 Task: Find a guest house in Durham, United States, for 2 adults from June 9 to June 16, with a price range of ₹8,000 to ₹16,000, self check-in, and a washing machine.
Action: Mouse moved to (367, 165)
Screenshot: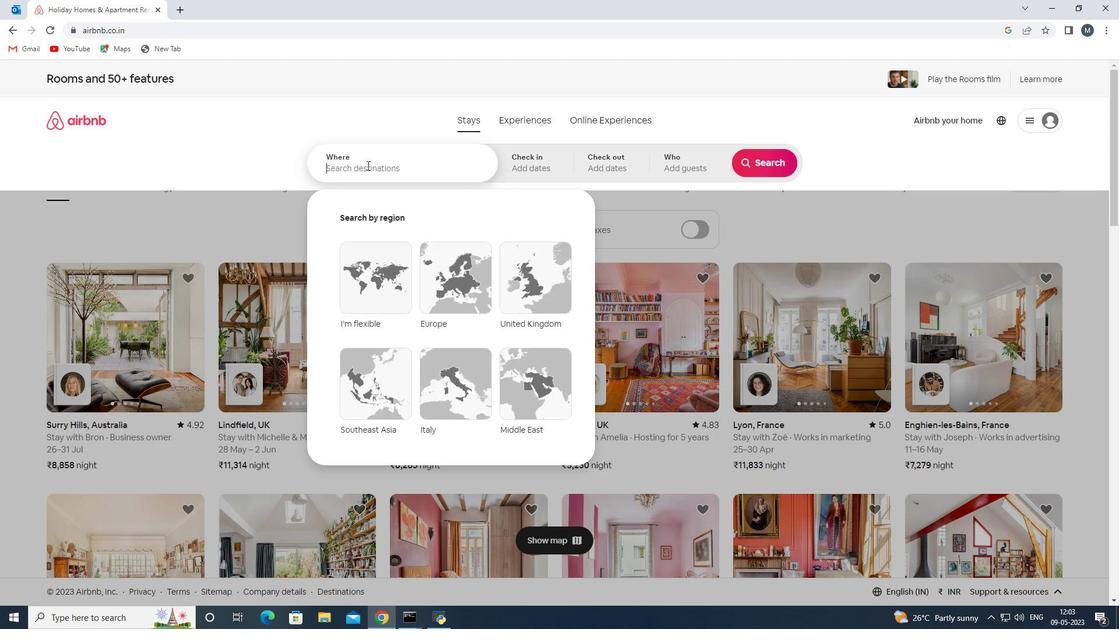 
Action: Key pressed <Key.shift><Key.shift><Key.shift><Key.shift><Key.shift><Key.shift><Key.shift><Key.shift><Key.shift><Key.shift><Key.shift><Key.shift><Key.shift><Key.shift>Durham,united<Key.space>states
Screenshot: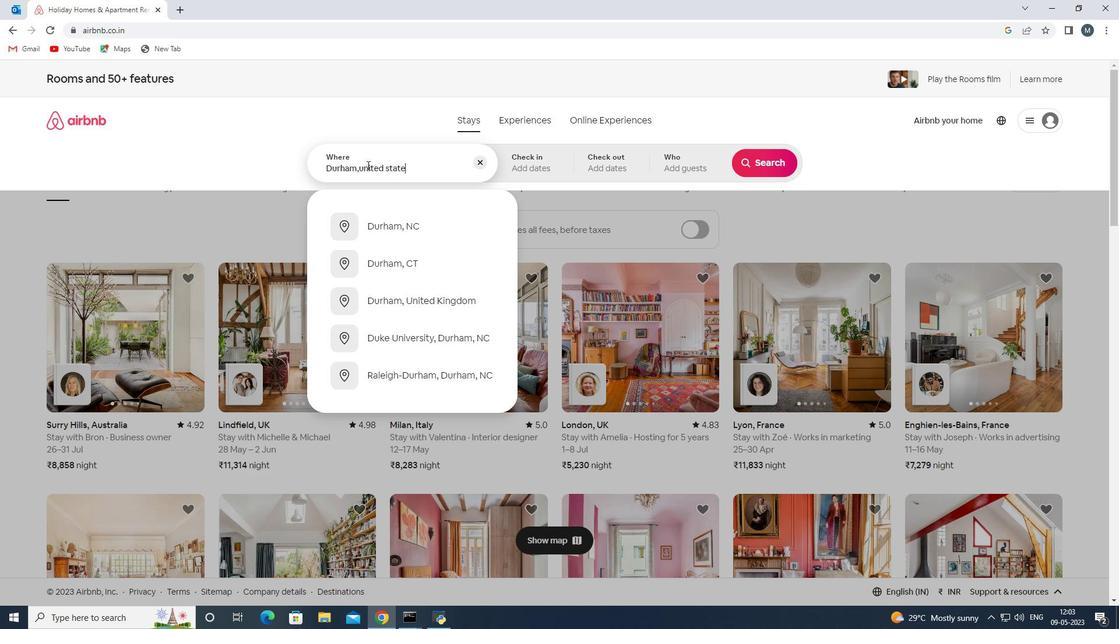 
Action: Mouse moved to (346, 183)
Screenshot: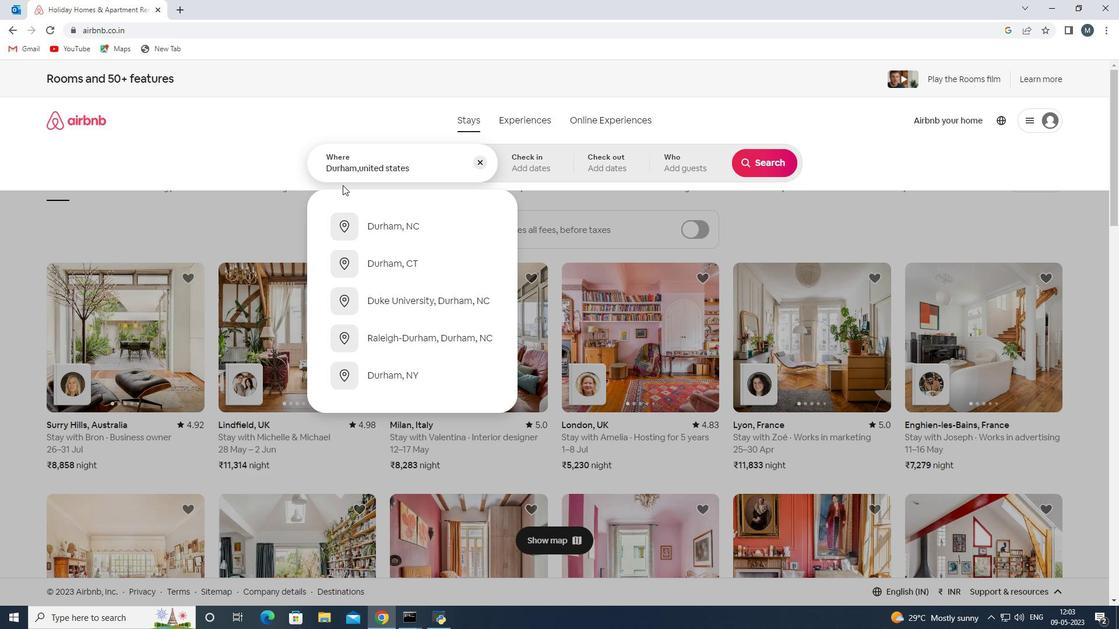 
Action: Key pressed <Key.enter>
Screenshot: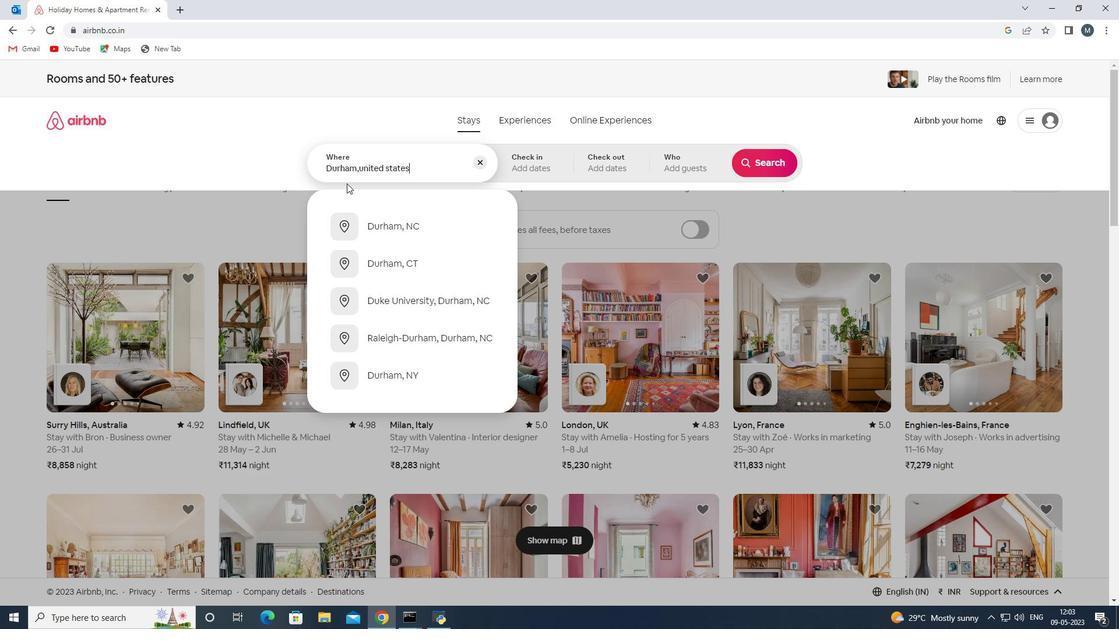 
Action: Mouse moved to (723, 325)
Screenshot: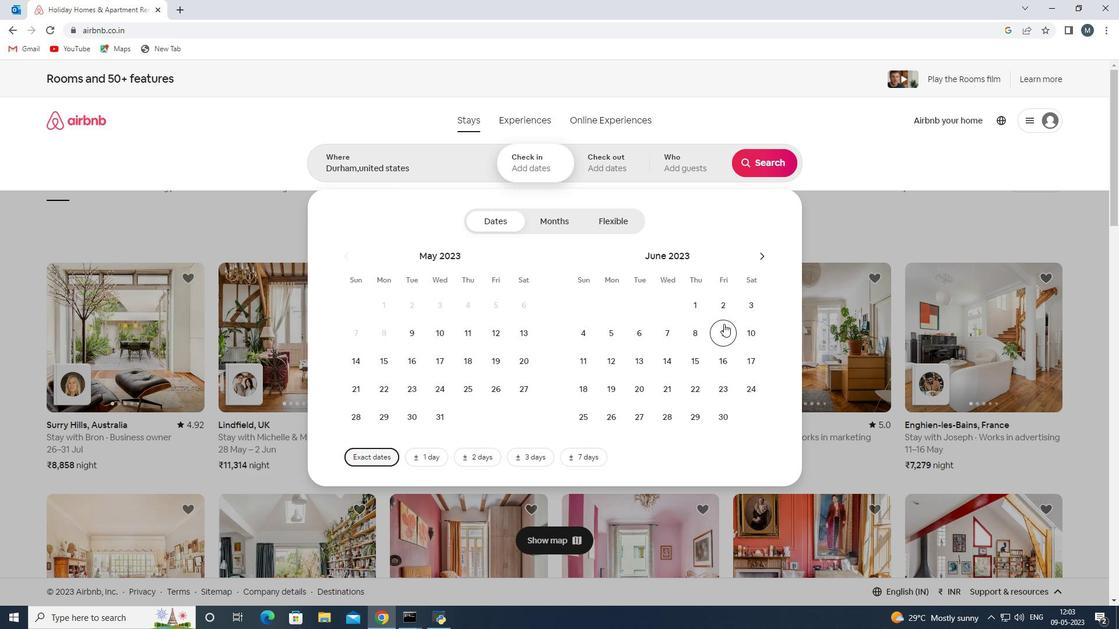 
Action: Mouse pressed left at (723, 325)
Screenshot: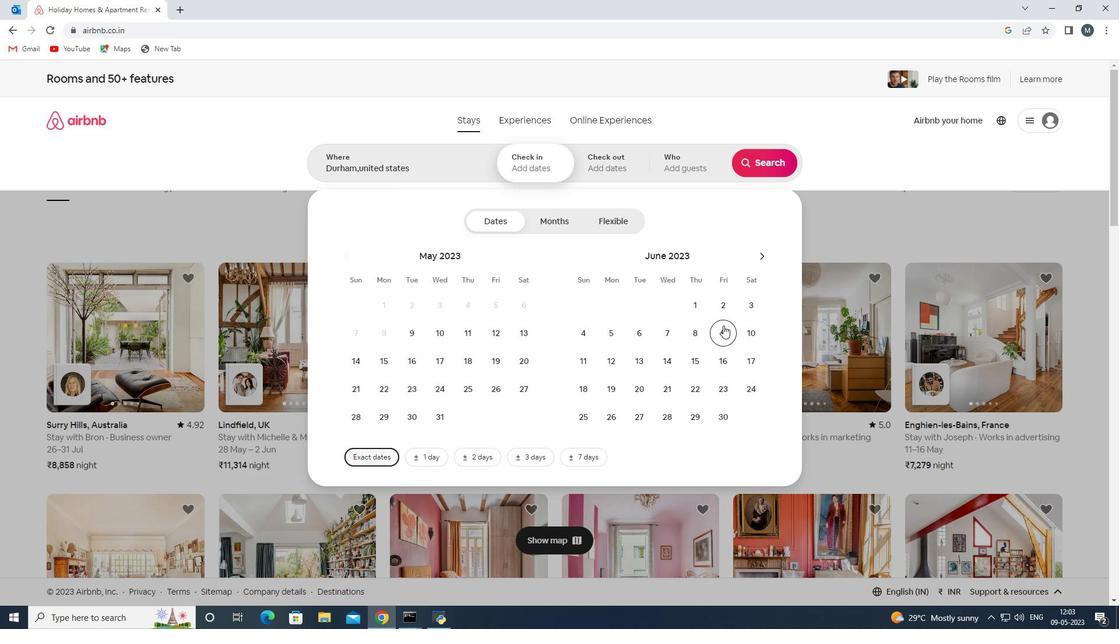 
Action: Mouse moved to (710, 359)
Screenshot: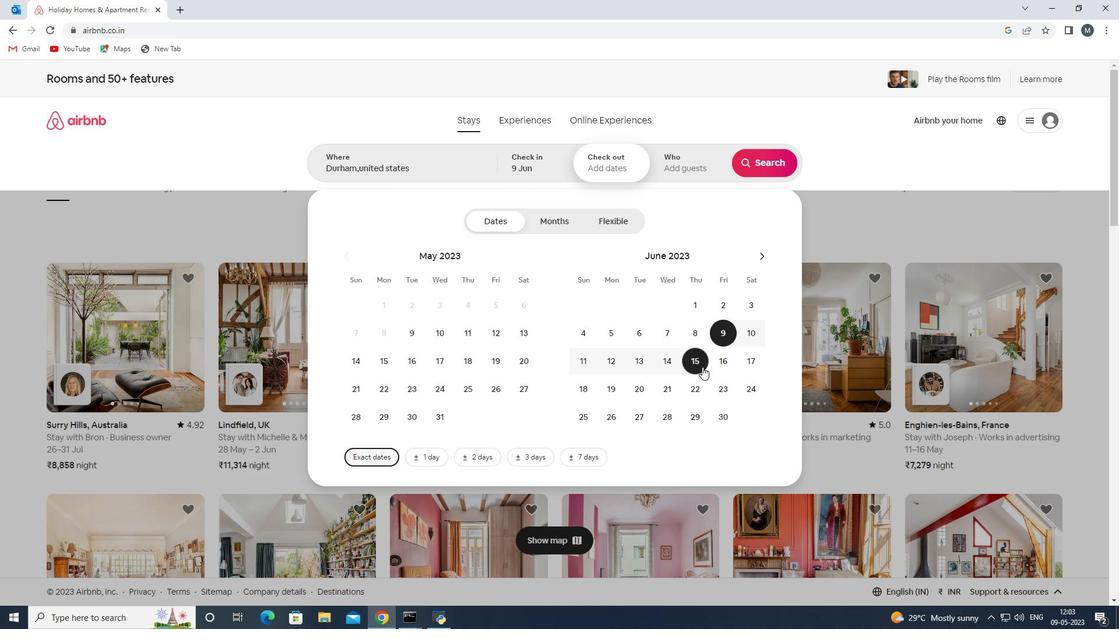 
Action: Mouse pressed left at (710, 359)
Screenshot: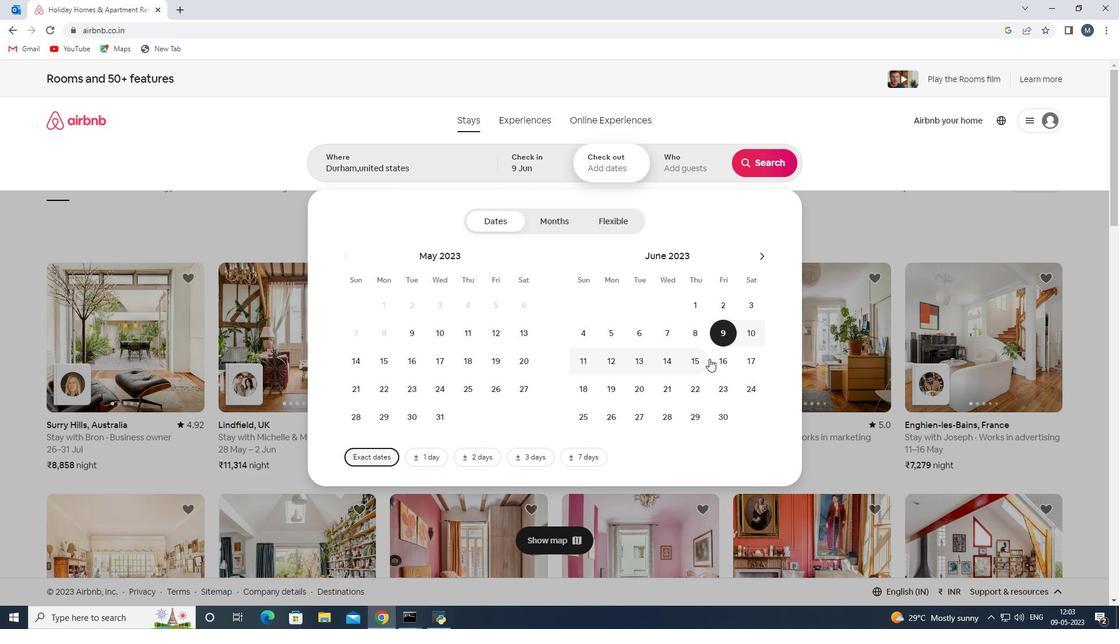 
Action: Mouse moved to (678, 173)
Screenshot: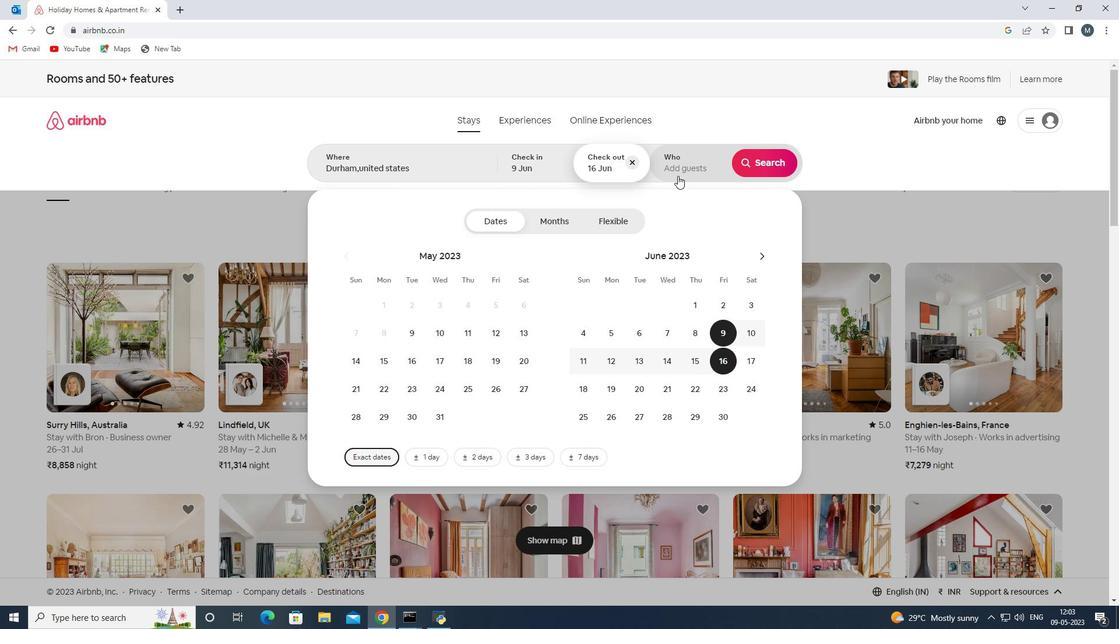 
Action: Mouse pressed left at (678, 173)
Screenshot: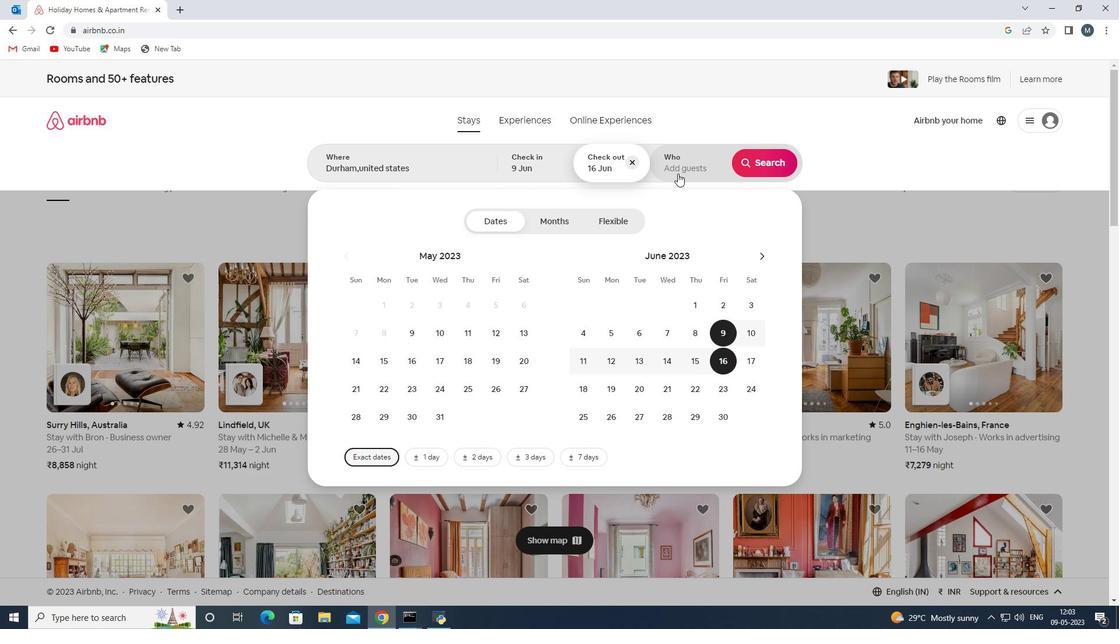 
Action: Mouse moved to (763, 221)
Screenshot: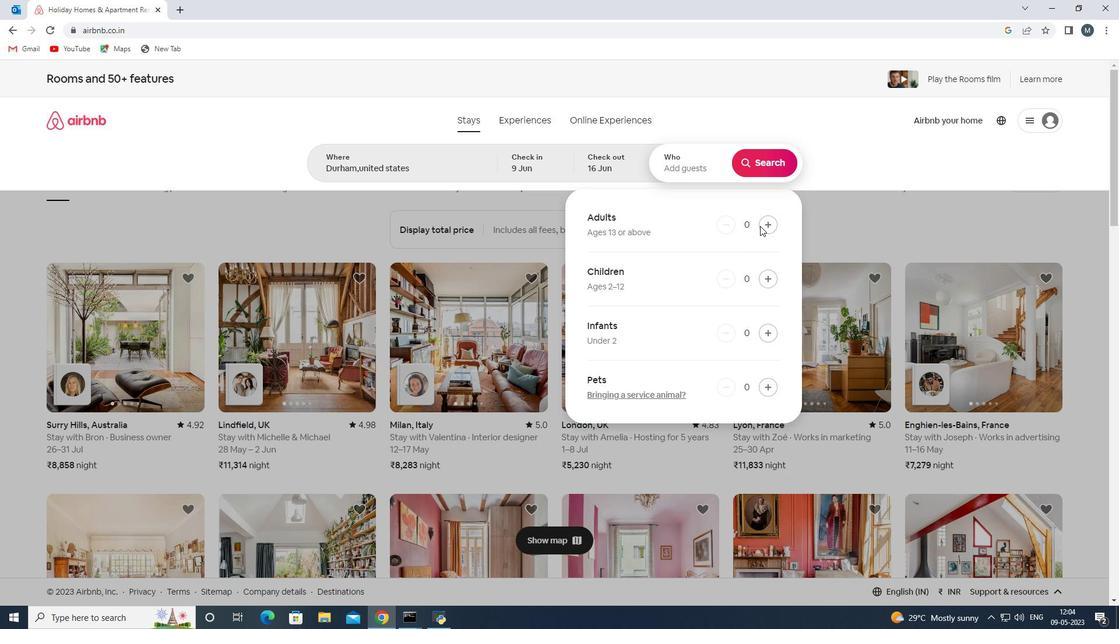 
Action: Mouse pressed left at (763, 221)
Screenshot: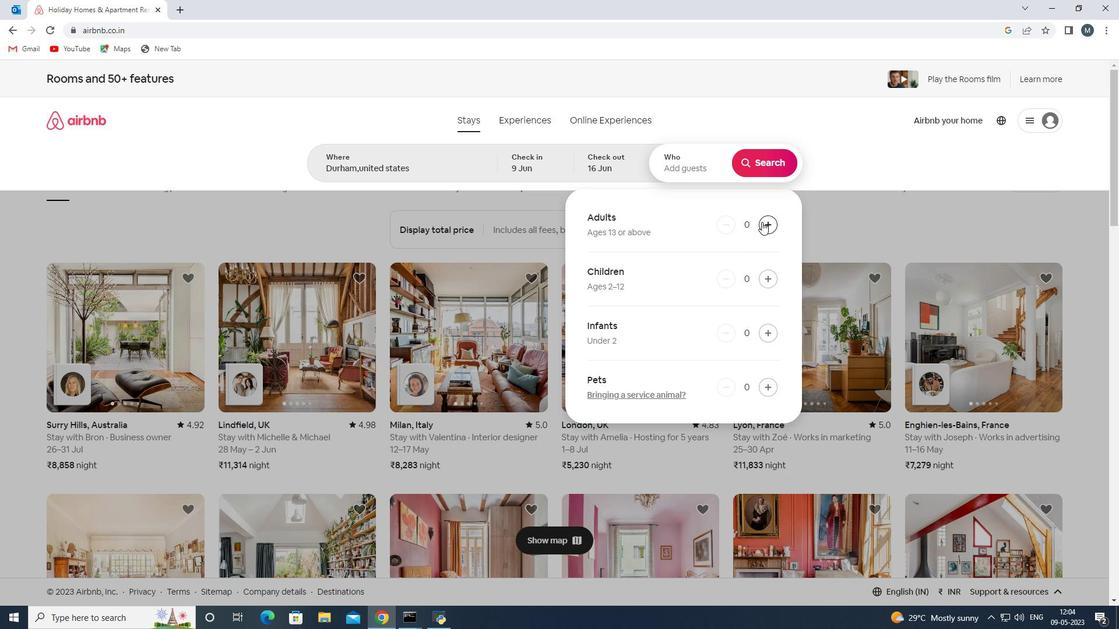 
Action: Mouse moved to (769, 222)
Screenshot: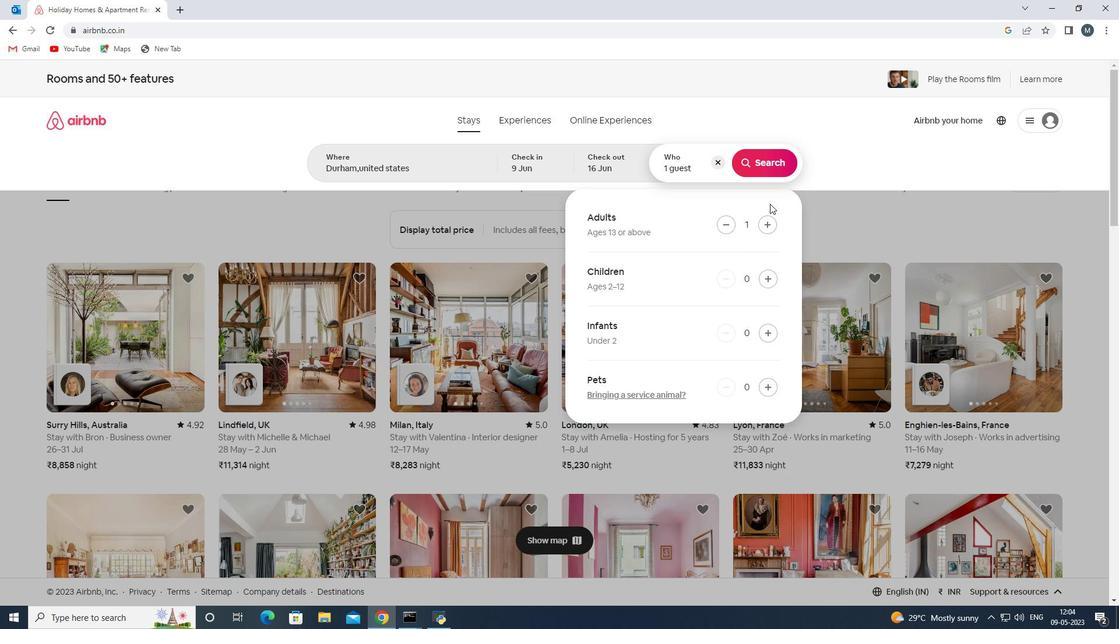 
Action: Mouse pressed left at (769, 222)
Screenshot: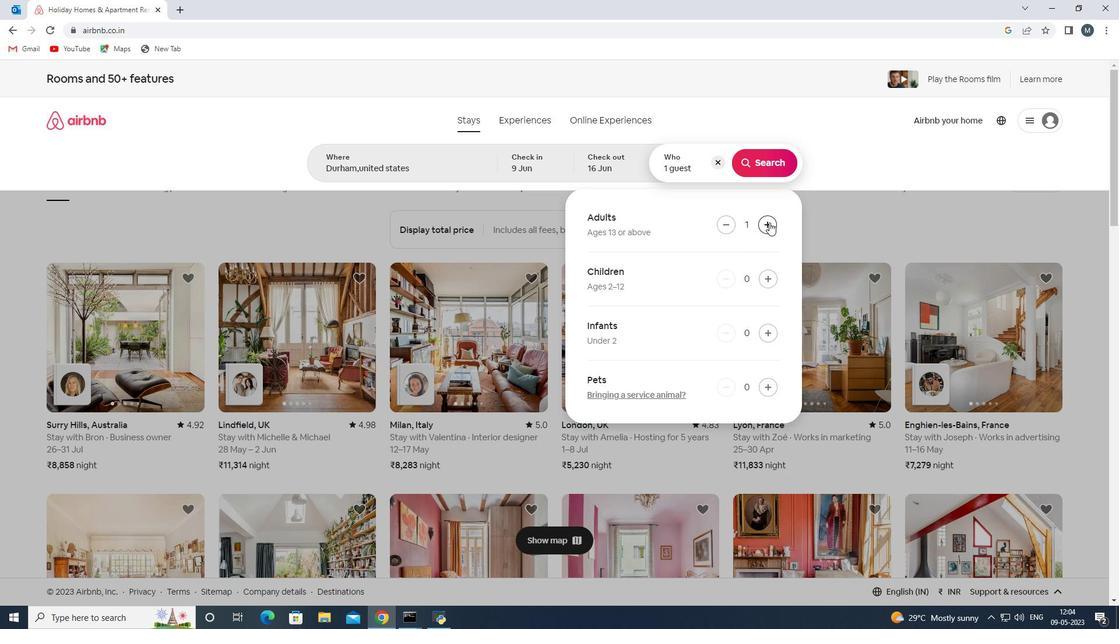 
Action: Mouse moved to (766, 168)
Screenshot: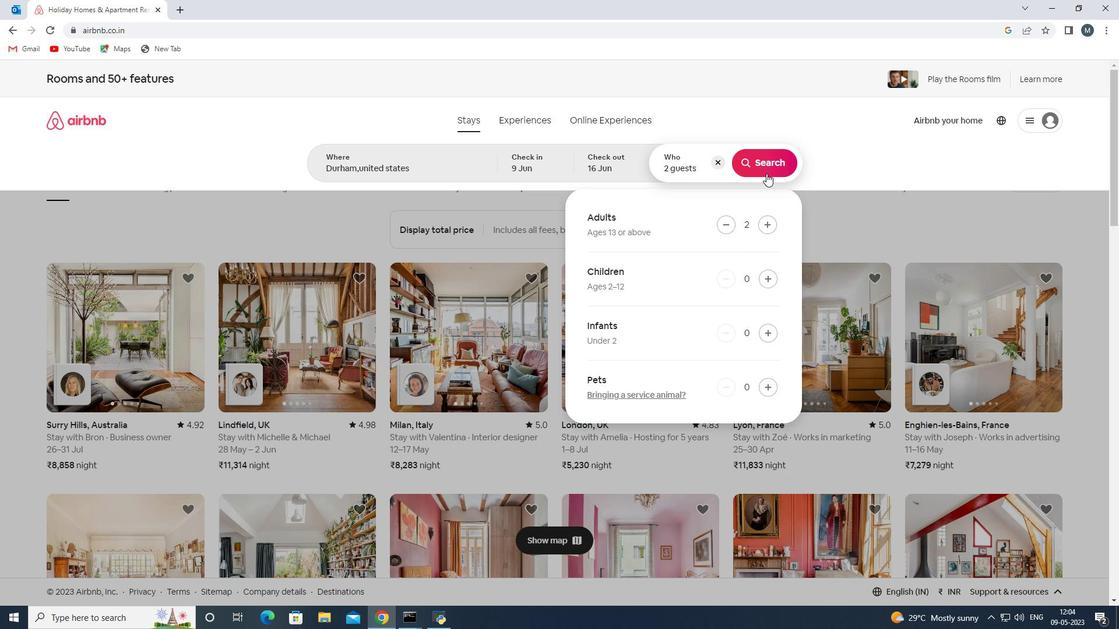 
Action: Mouse pressed left at (766, 168)
Screenshot: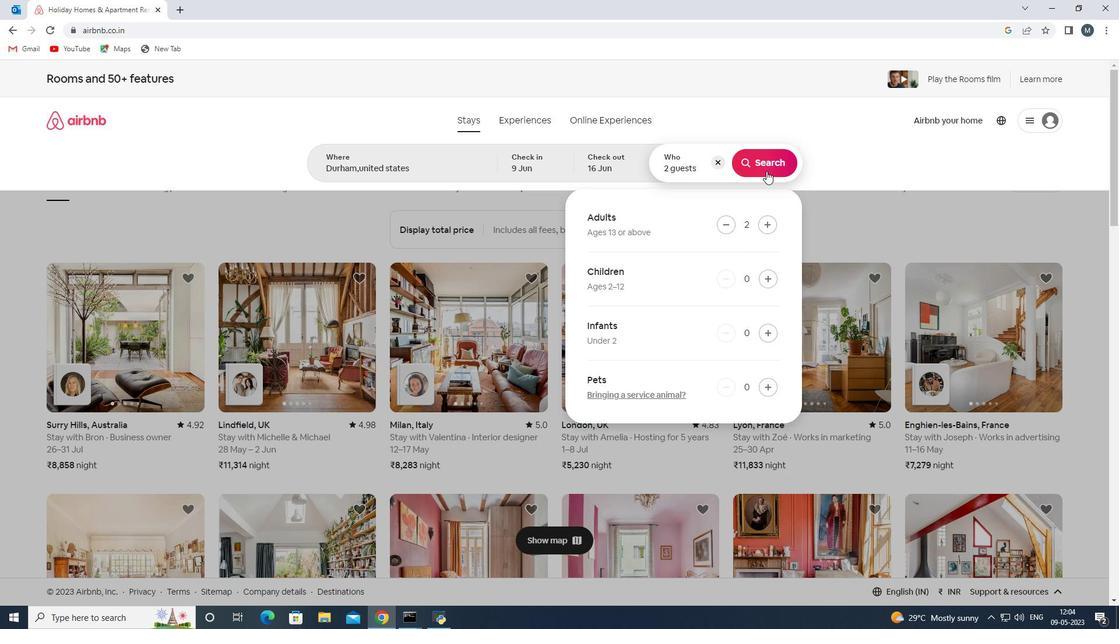 
Action: Mouse moved to (1075, 128)
Screenshot: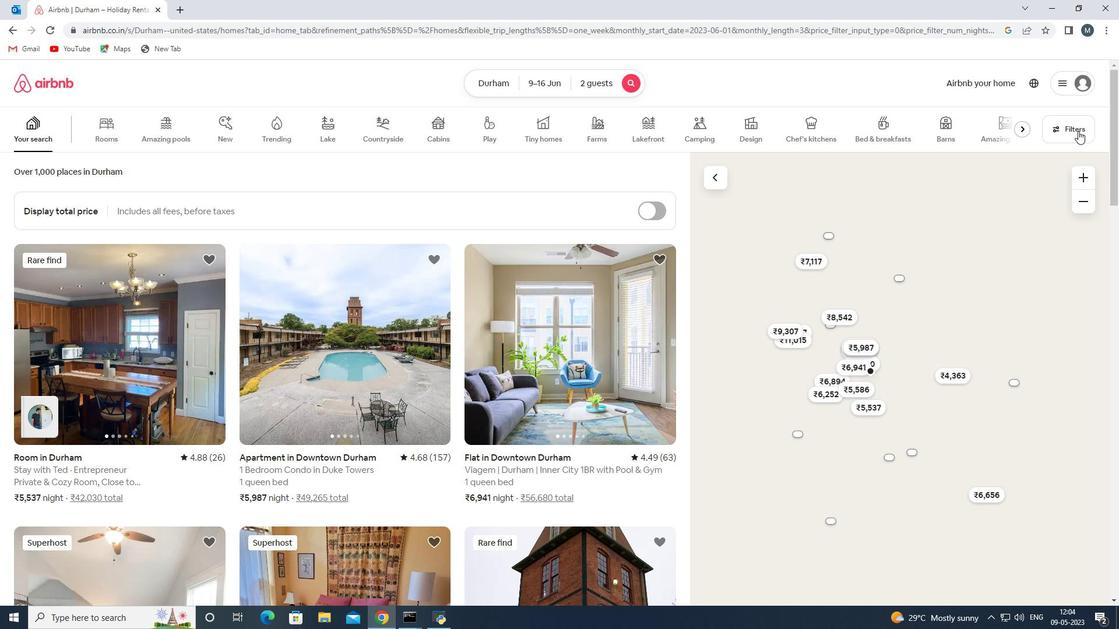 
Action: Mouse pressed left at (1075, 128)
Screenshot: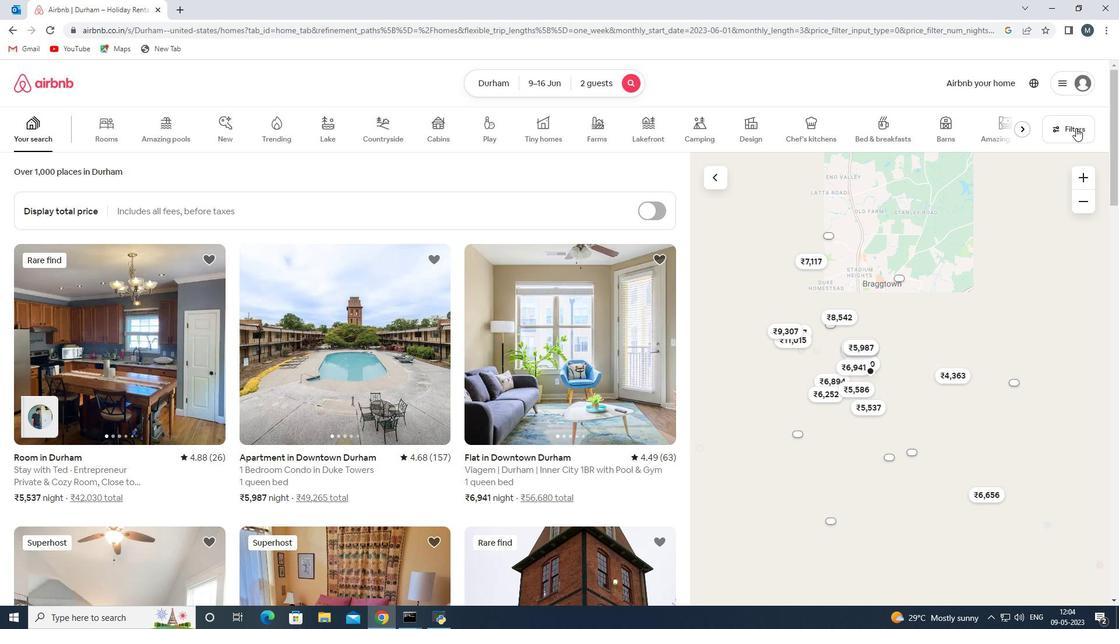 
Action: Mouse moved to (439, 419)
Screenshot: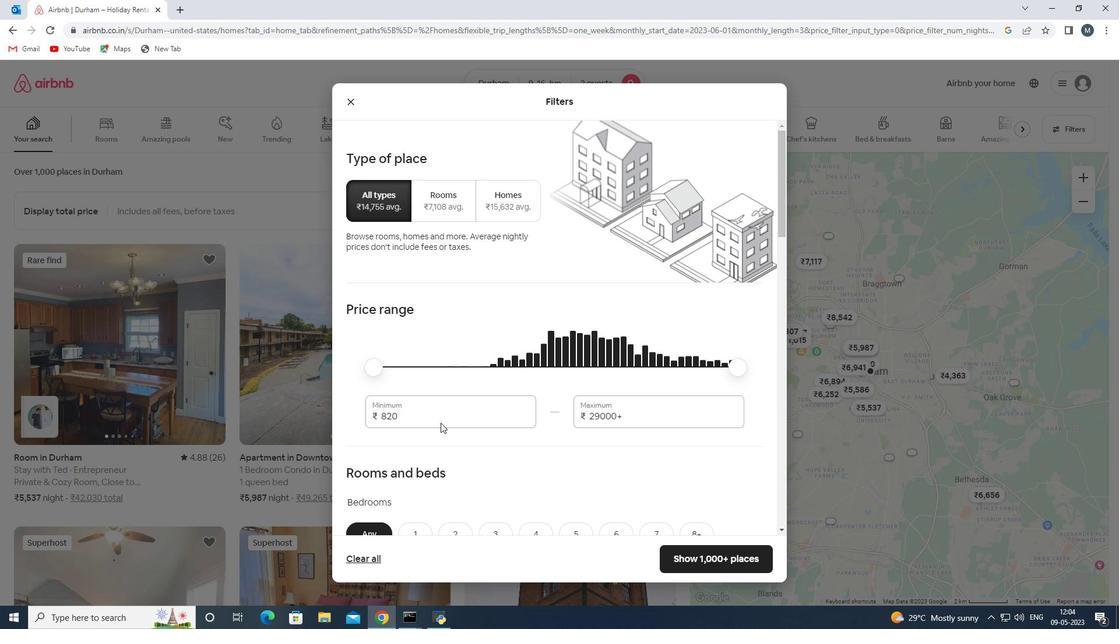 
Action: Mouse pressed left at (439, 419)
Screenshot: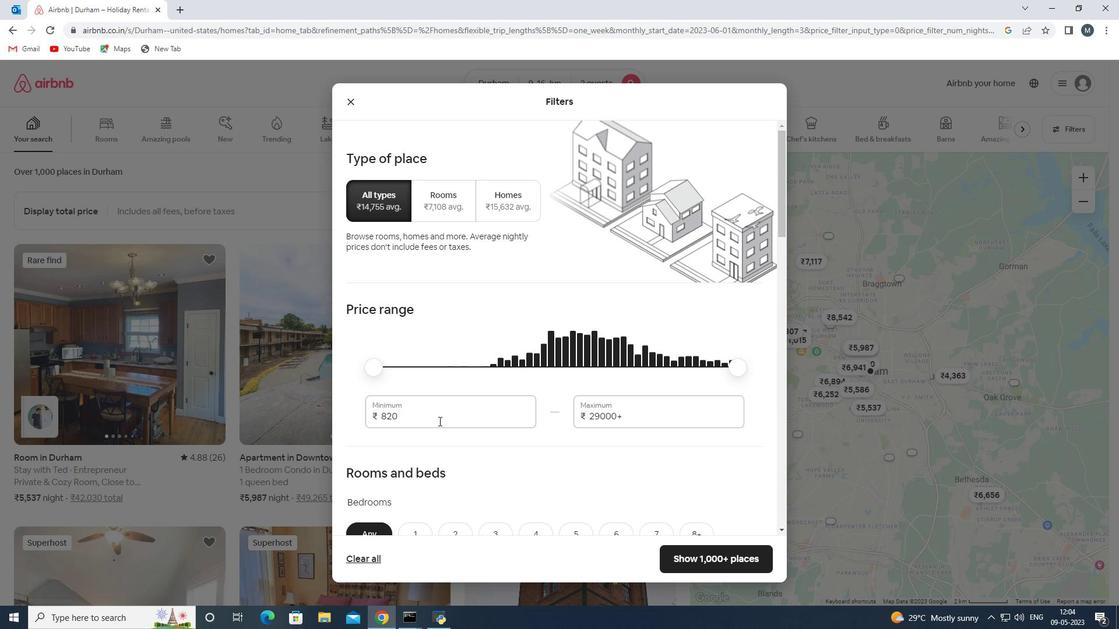 
Action: Mouse moved to (436, 416)
Screenshot: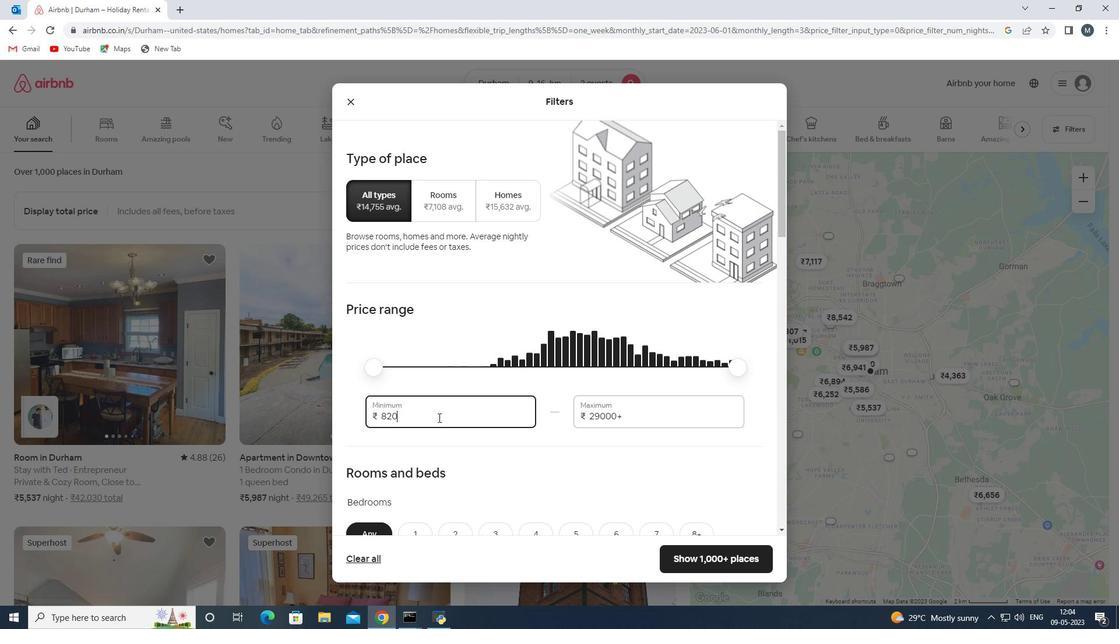 
Action: Key pressed <Key.backspace><Key.backspace>000
Screenshot: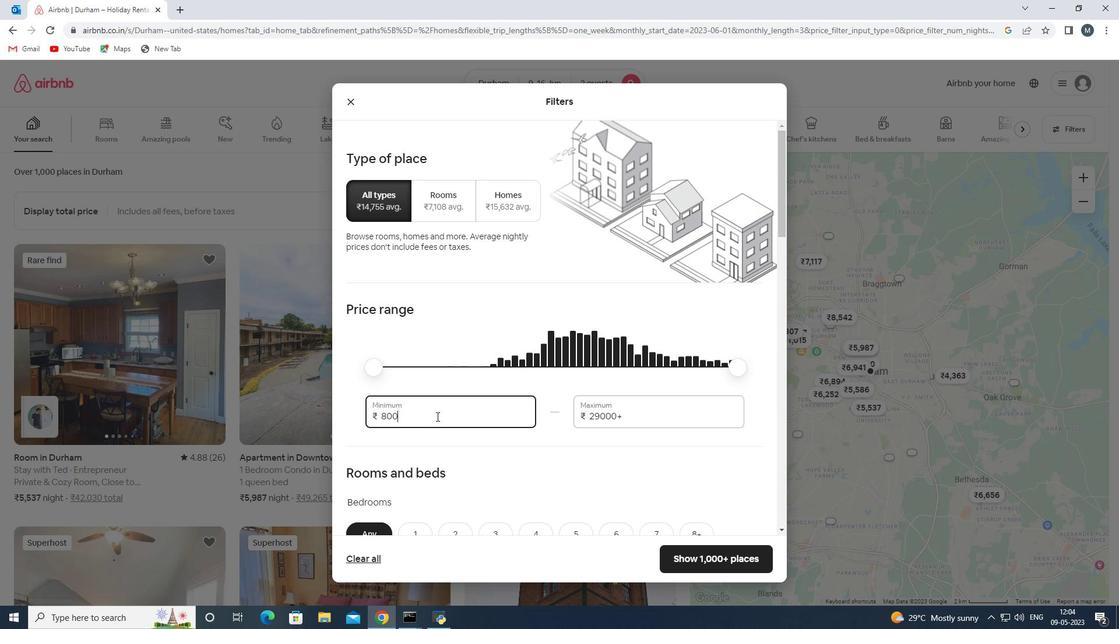 
Action: Mouse moved to (636, 419)
Screenshot: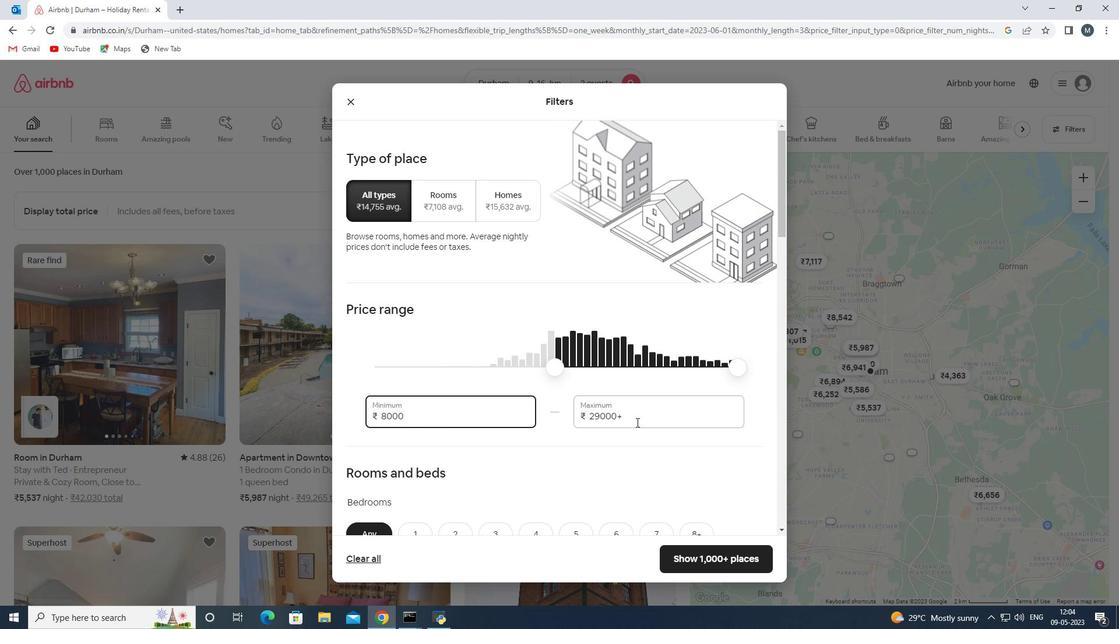 
Action: Mouse pressed left at (636, 419)
Screenshot: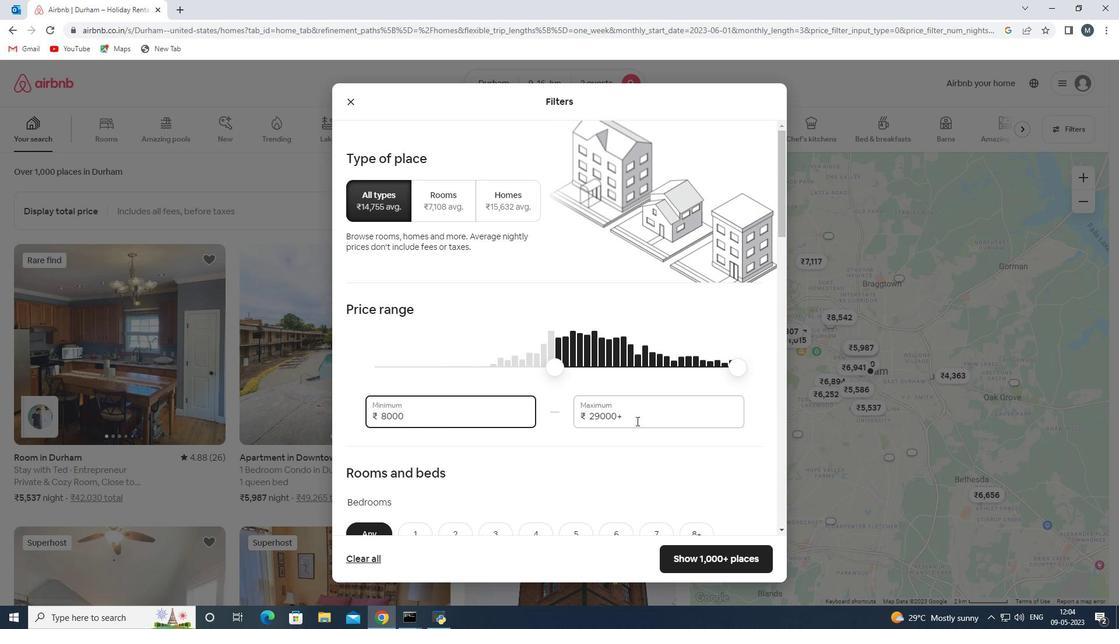 
Action: Mouse moved to (577, 416)
Screenshot: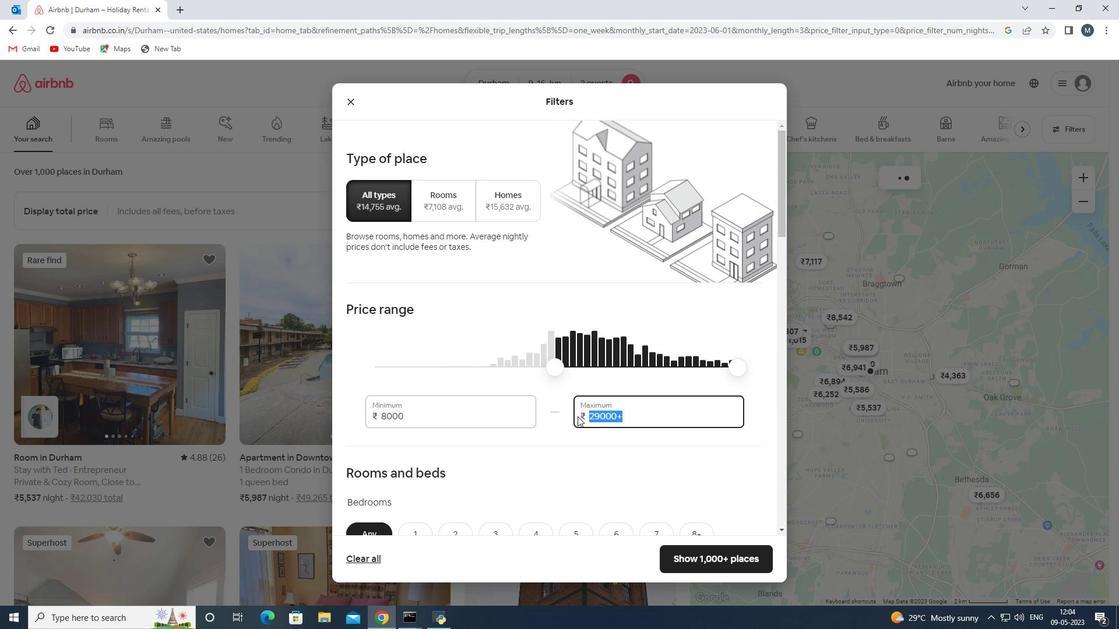 
Action: Key pressed 16000
Screenshot: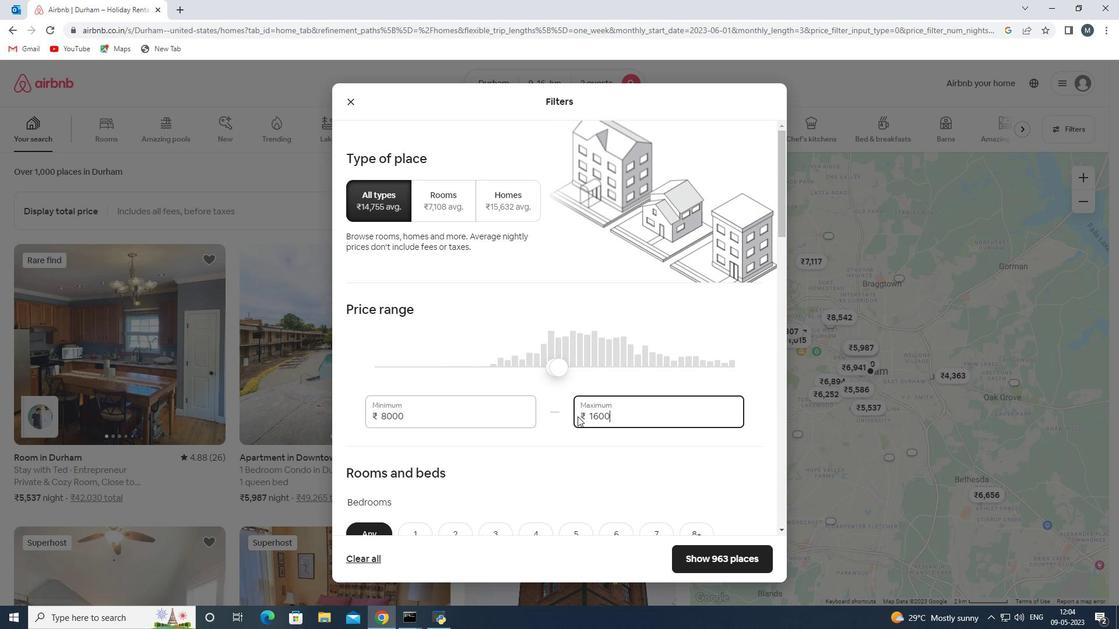 
Action: Mouse moved to (570, 400)
Screenshot: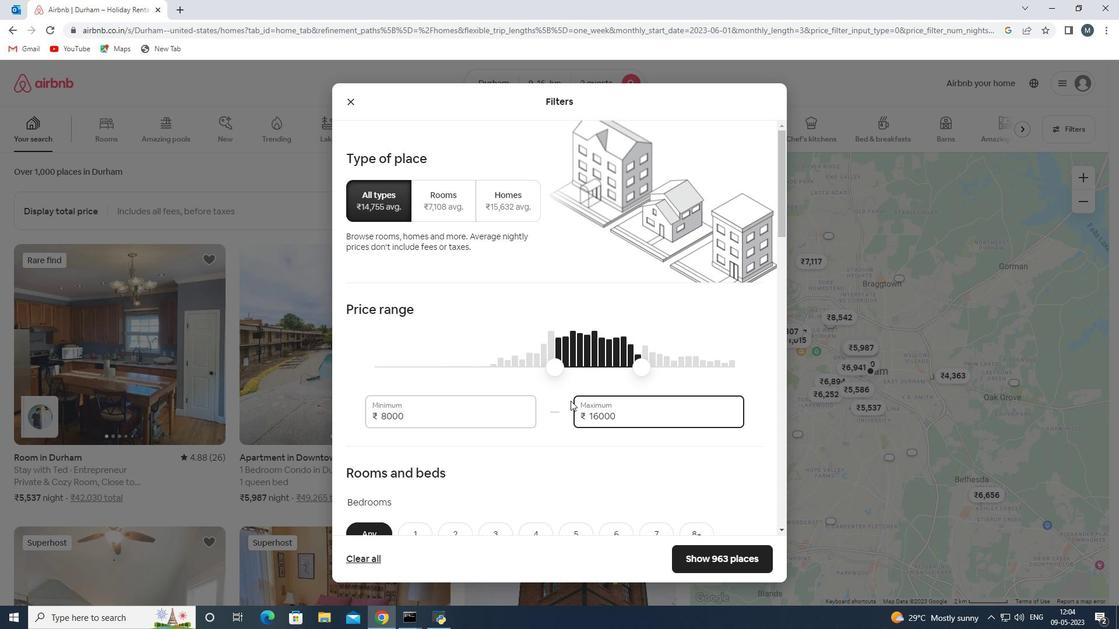 
Action: Mouse scrolled (570, 399) with delta (0, 0)
Screenshot: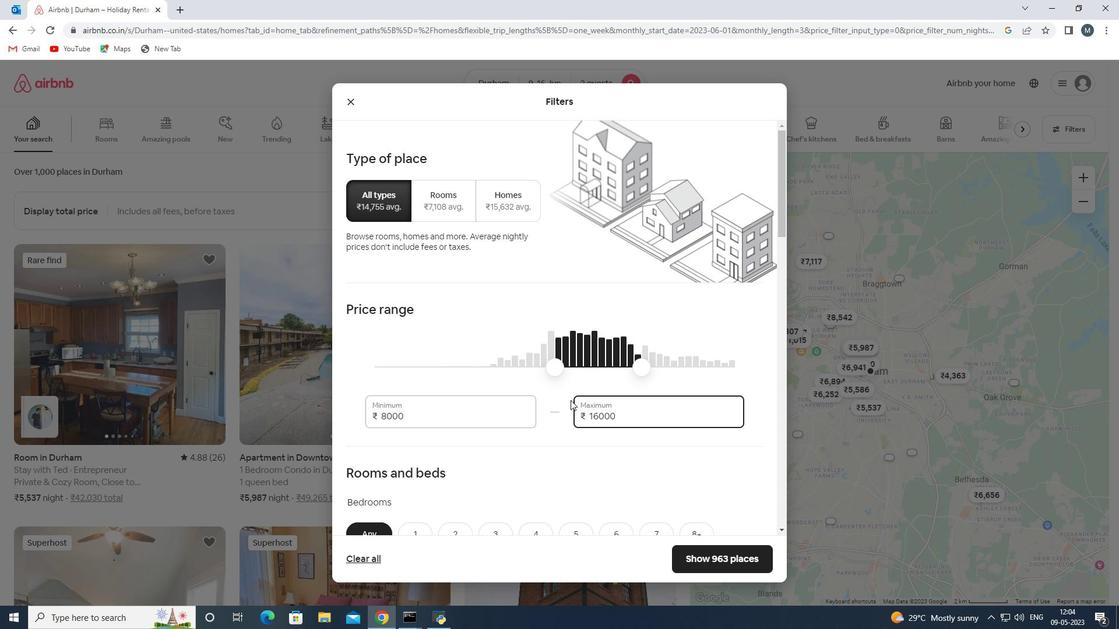 
Action: Mouse moved to (577, 382)
Screenshot: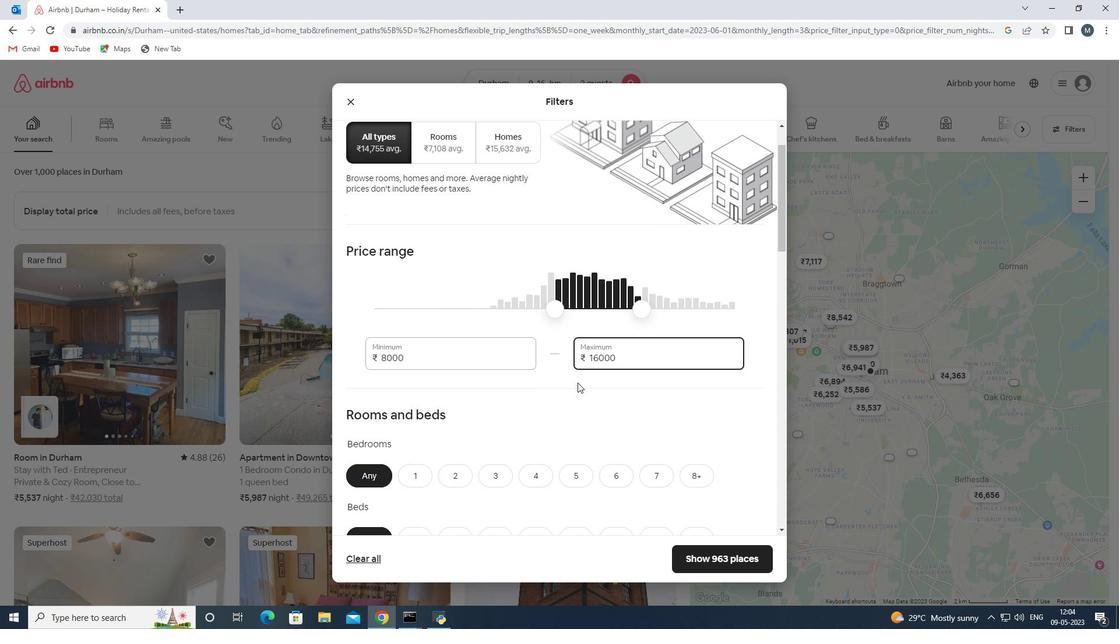 
Action: Mouse scrolled (577, 381) with delta (0, 0)
Screenshot: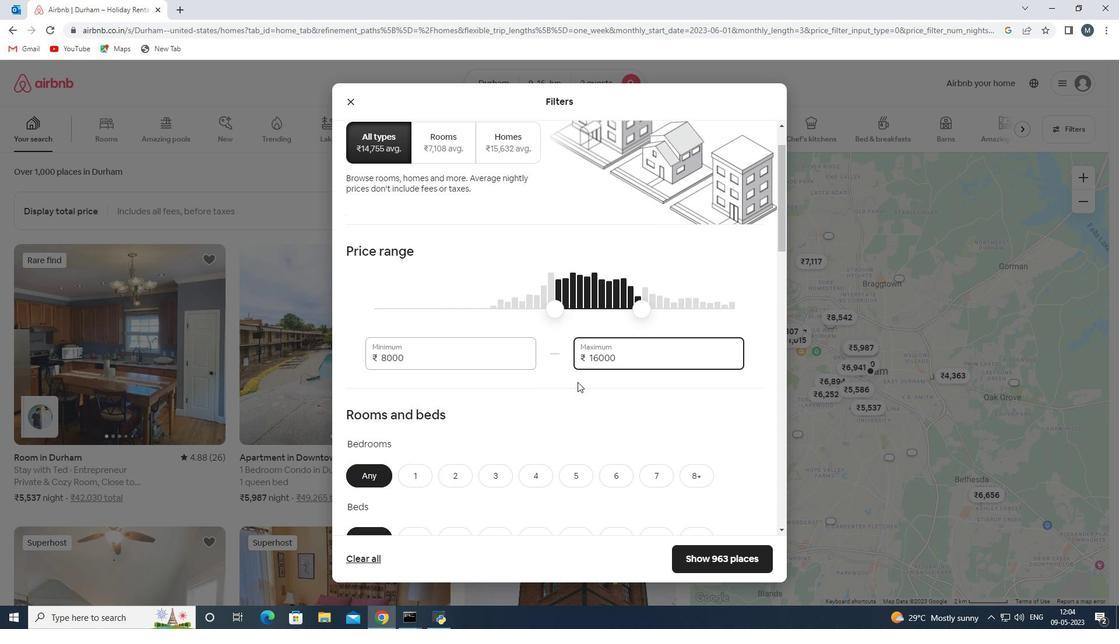 
Action: Mouse moved to (504, 392)
Screenshot: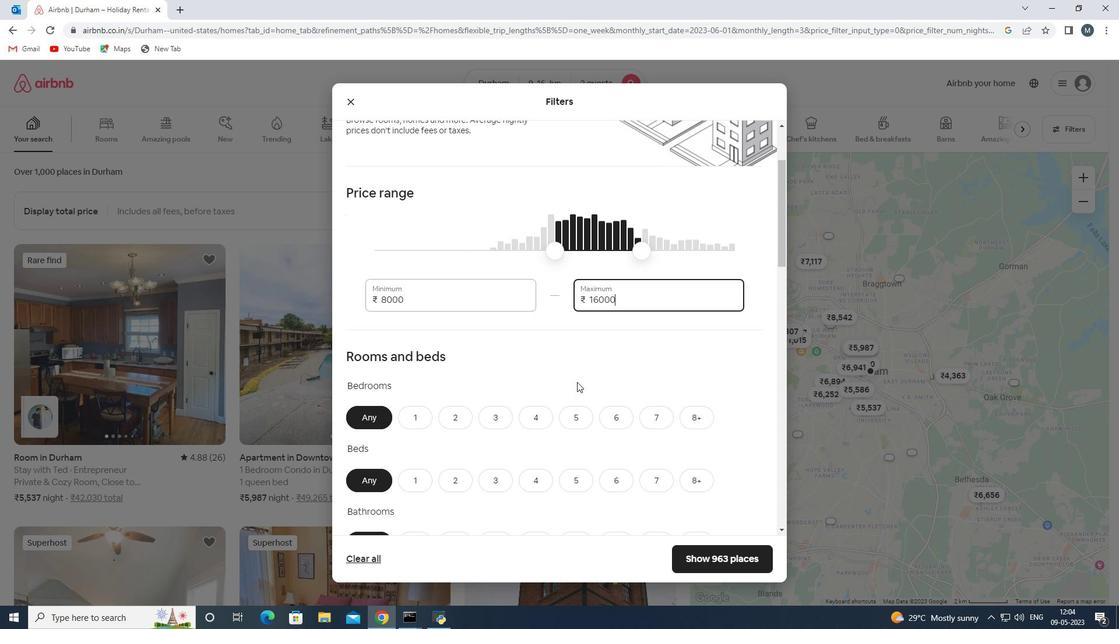 
Action: Mouse scrolled (504, 392) with delta (0, 0)
Screenshot: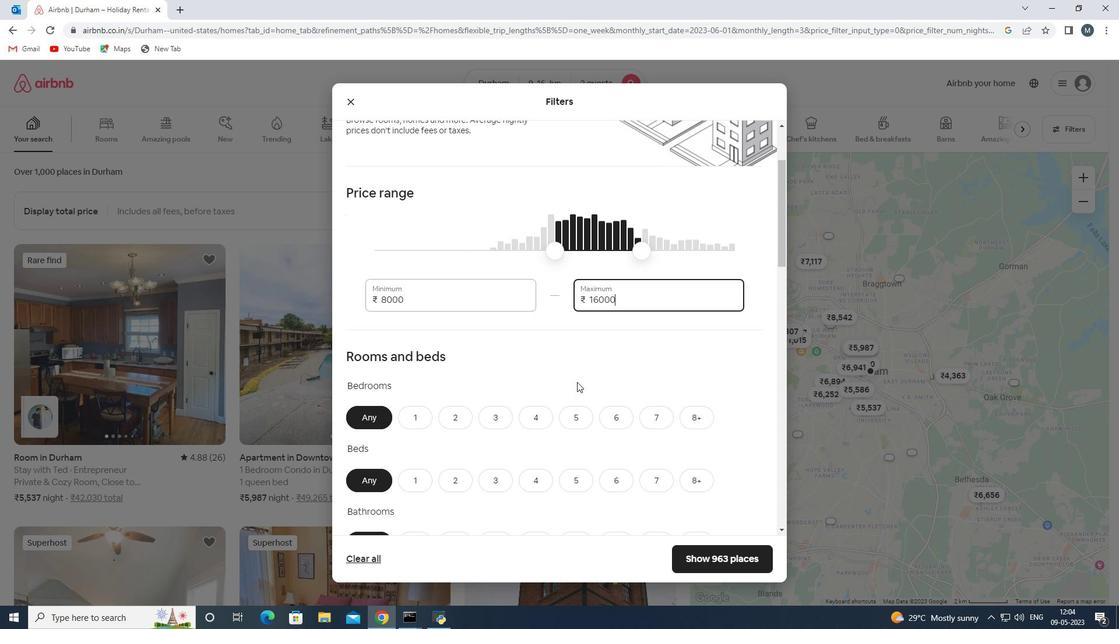 
Action: Mouse moved to (491, 395)
Screenshot: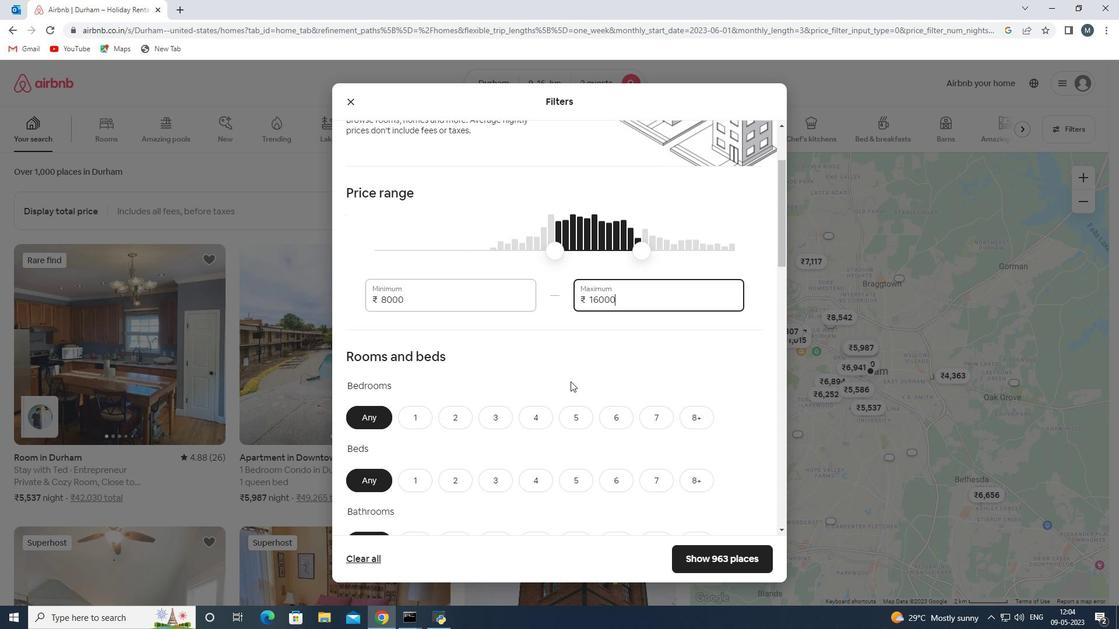 
Action: Mouse scrolled (491, 395) with delta (0, 0)
Screenshot: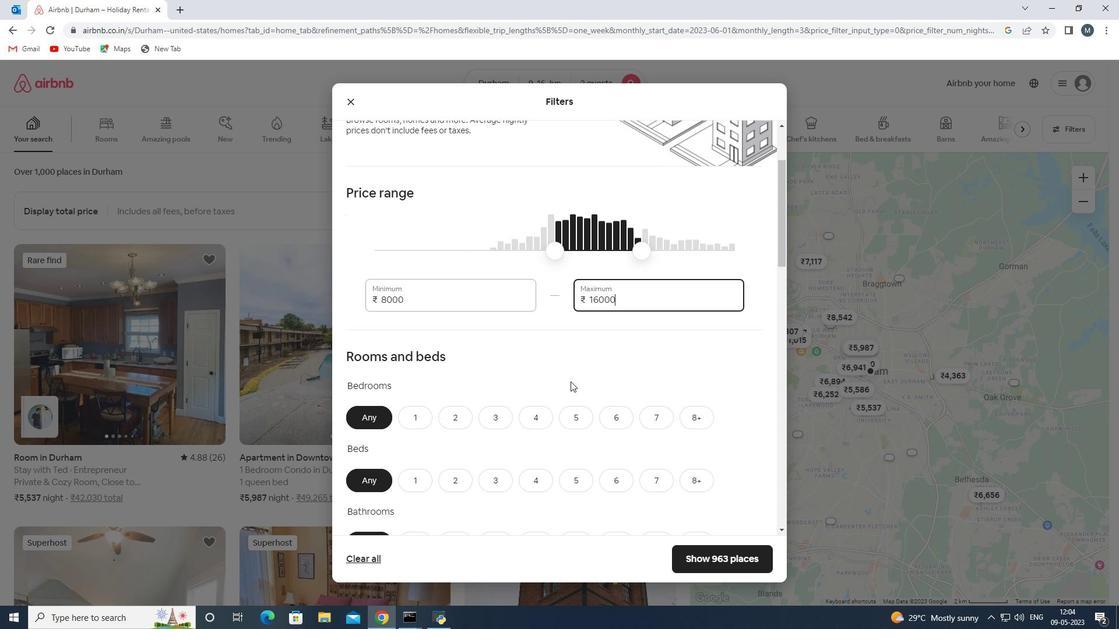 
Action: Mouse moved to (451, 308)
Screenshot: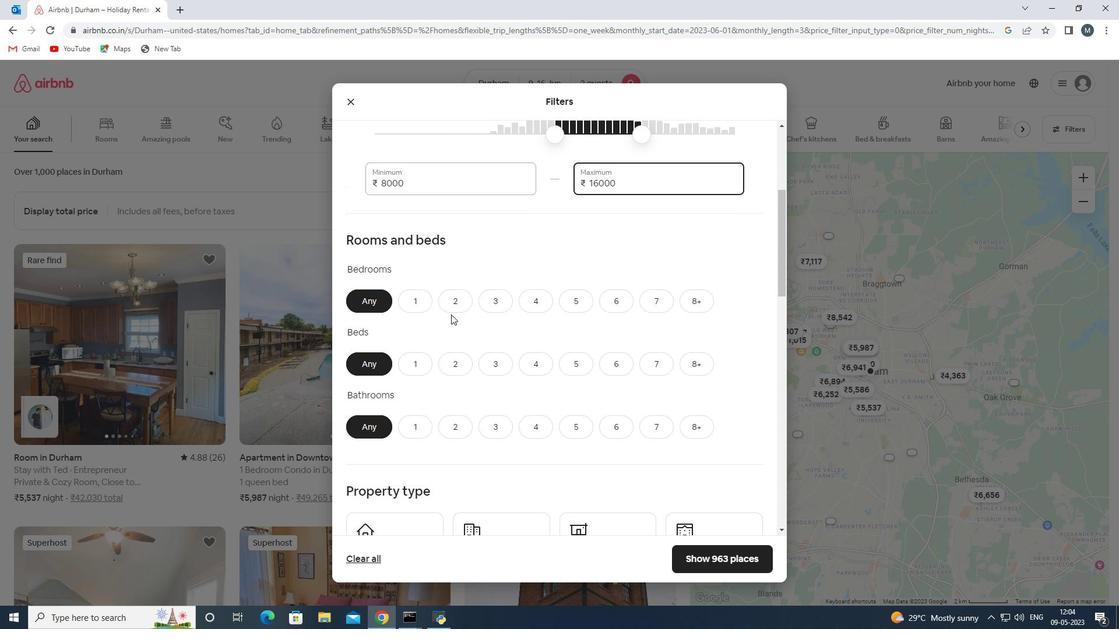 
Action: Mouse pressed left at (451, 308)
Screenshot: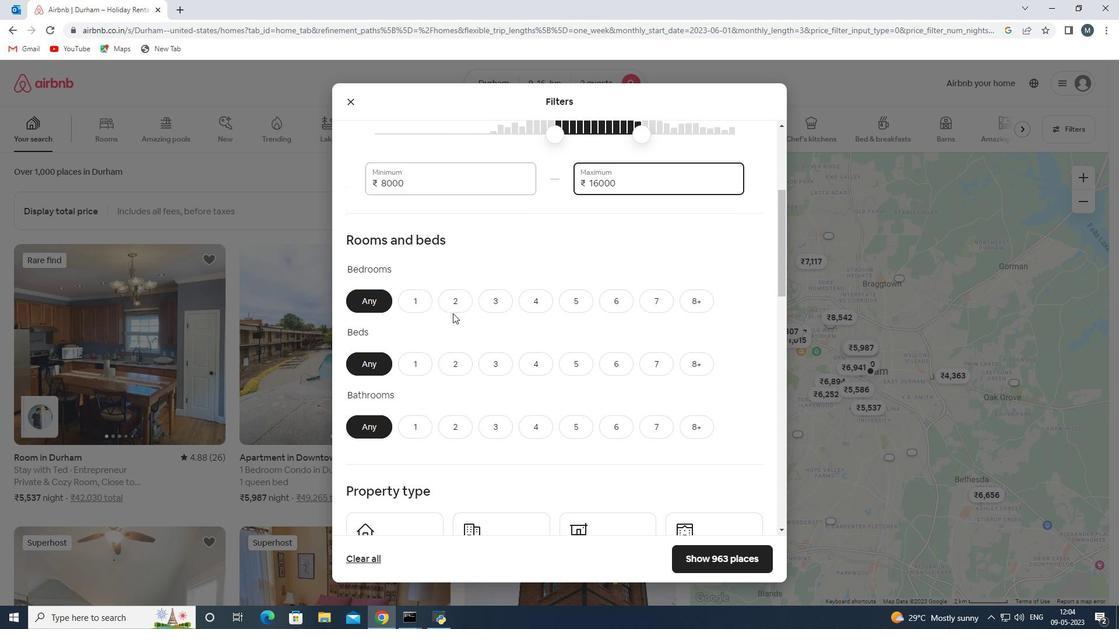 
Action: Mouse moved to (455, 360)
Screenshot: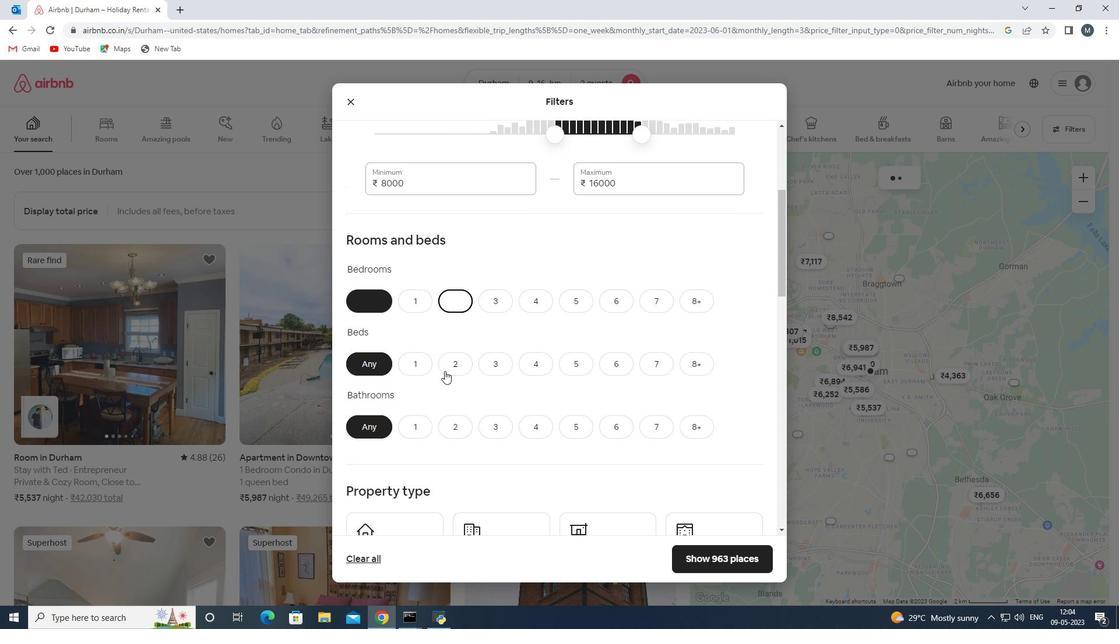 
Action: Mouse pressed left at (455, 360)
Screenshot: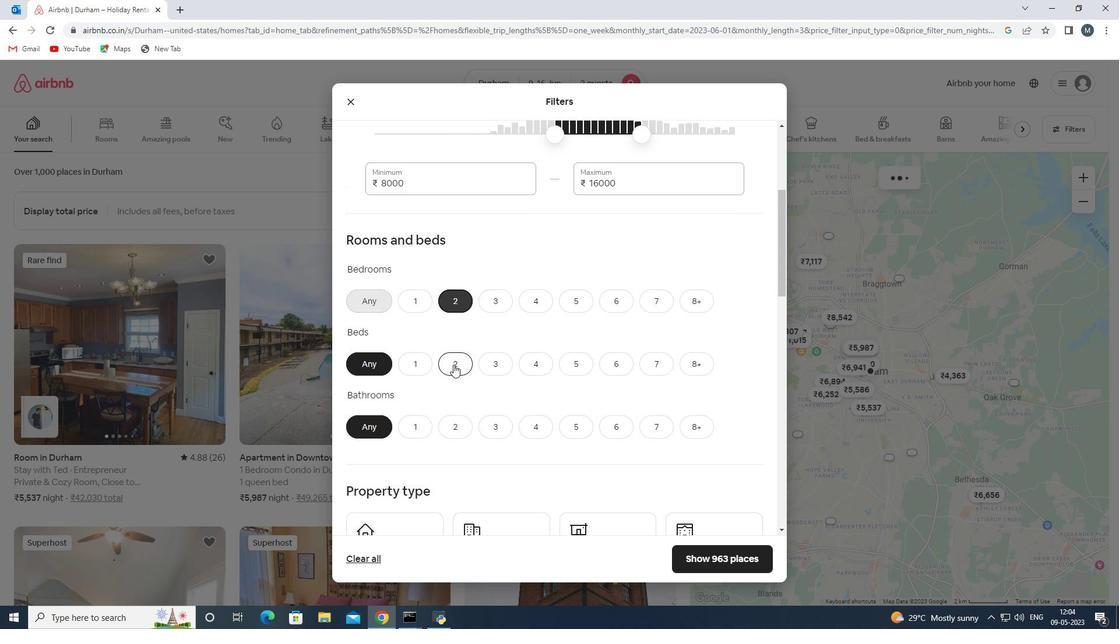 
Action: Mouse moved to (423, 429)
Screenshot: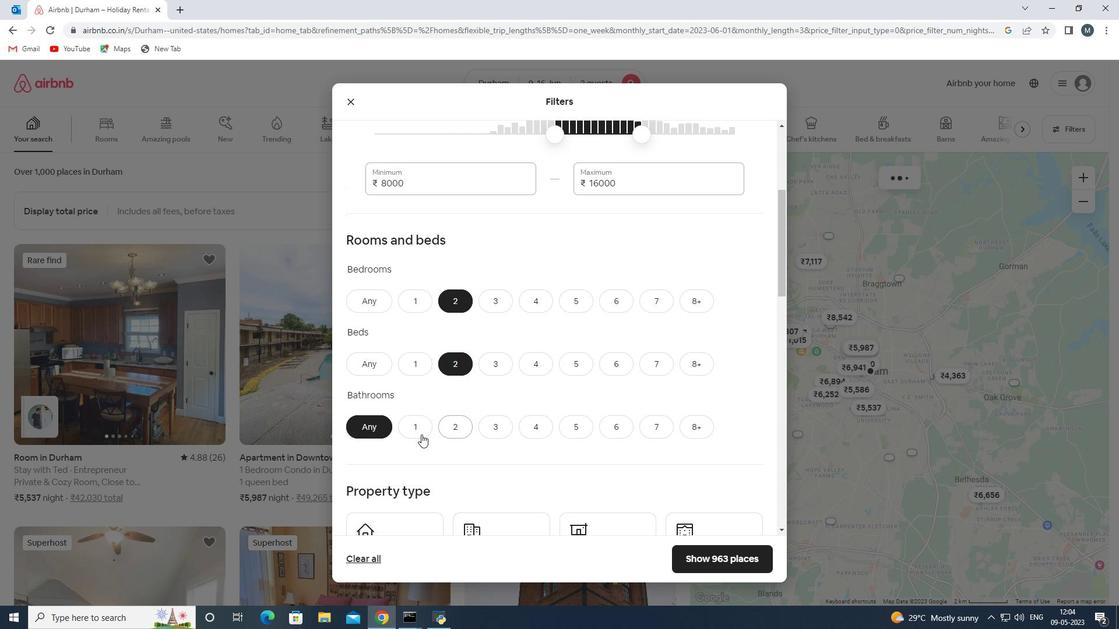 
Action: Mouse pressed left at (423, 429)
Screenshot: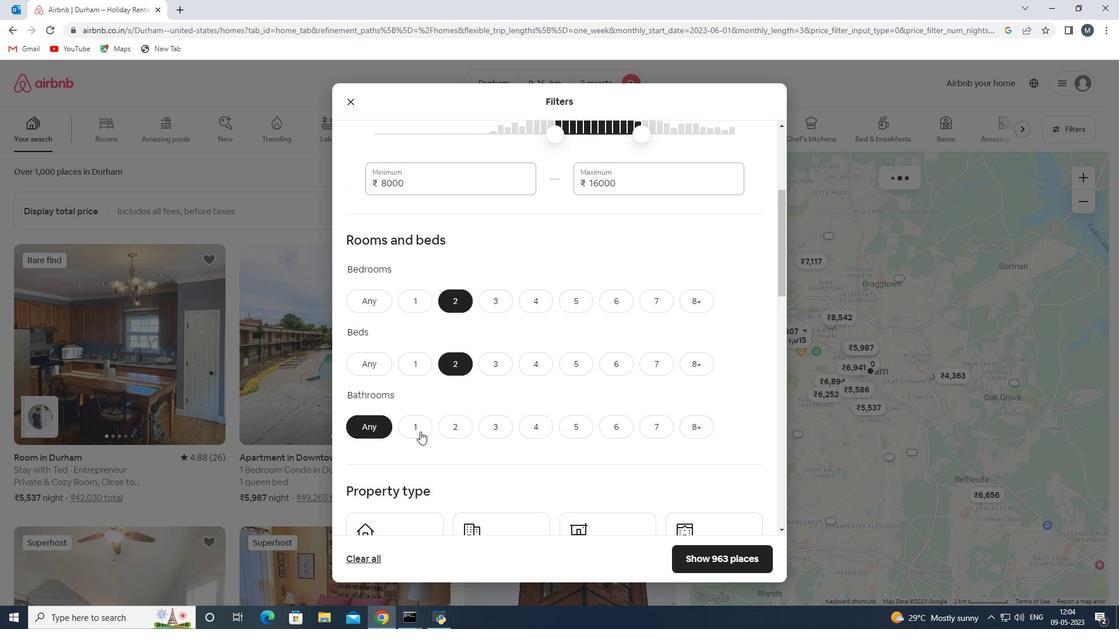
Action: Mouse moved to (465, 385)
Screenshot: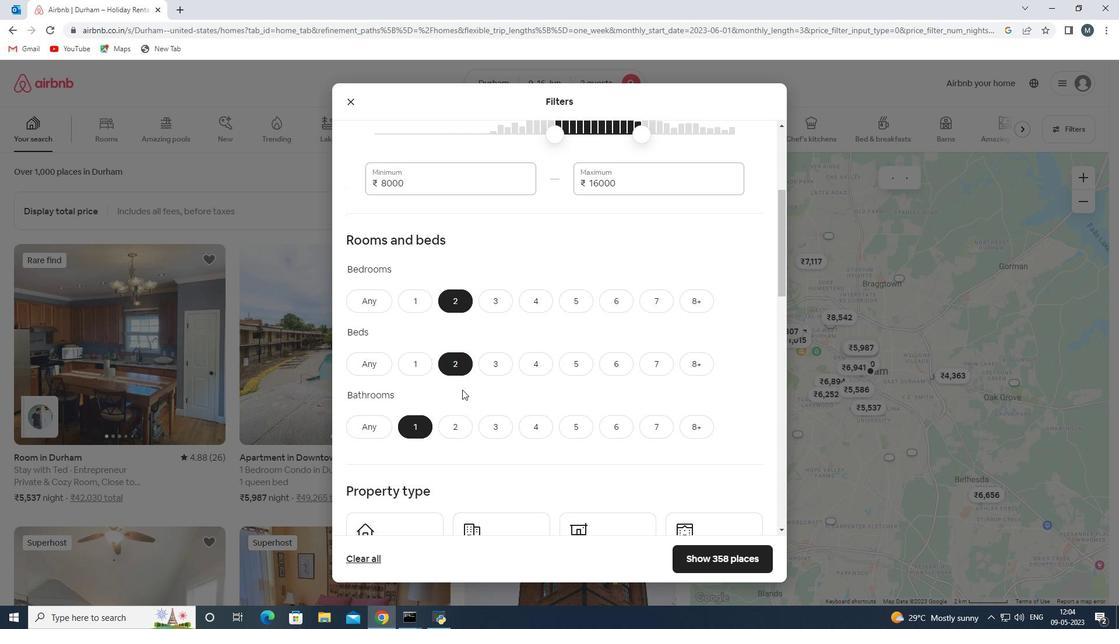 
Action: Mouse scrolled (465, 384) with delta (0, 0)
Screenshot: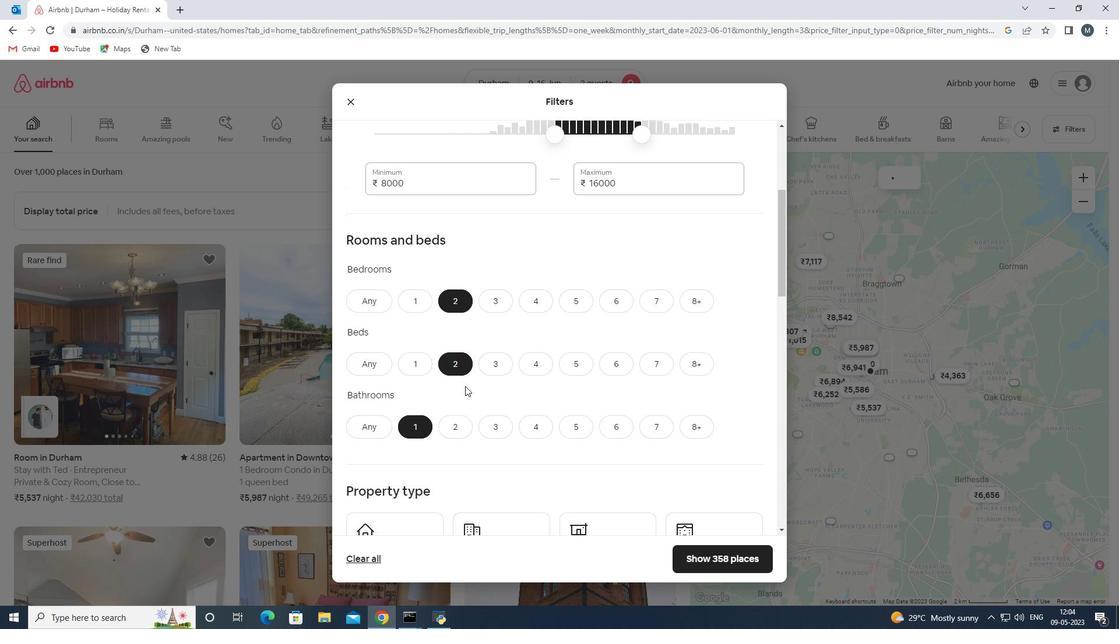
Action: Mouse moved to (475, 380)
Screenshot: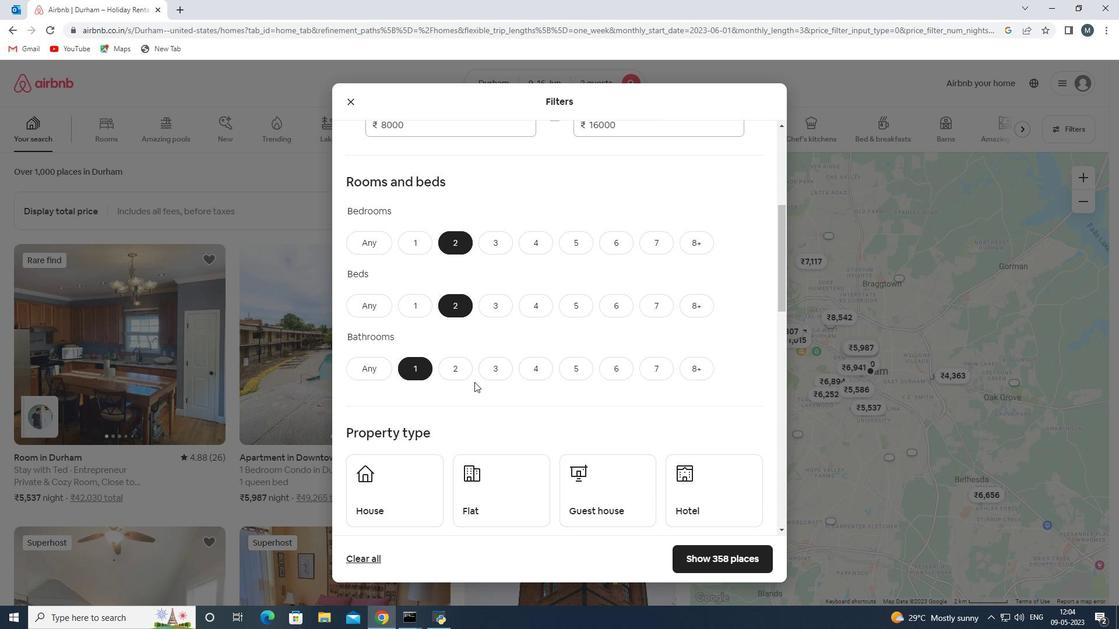 
Action: Mouse scrolled (475, 380) with delta (0, 0)
Screenshot: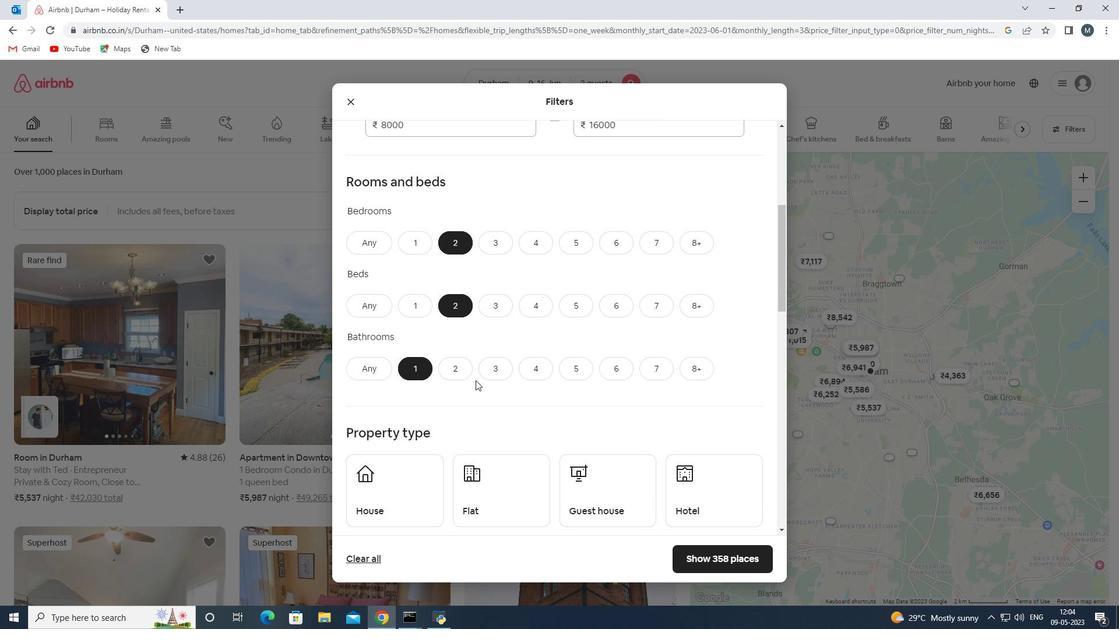 
Action: Mouse moved to (382, 408)
Screenshot: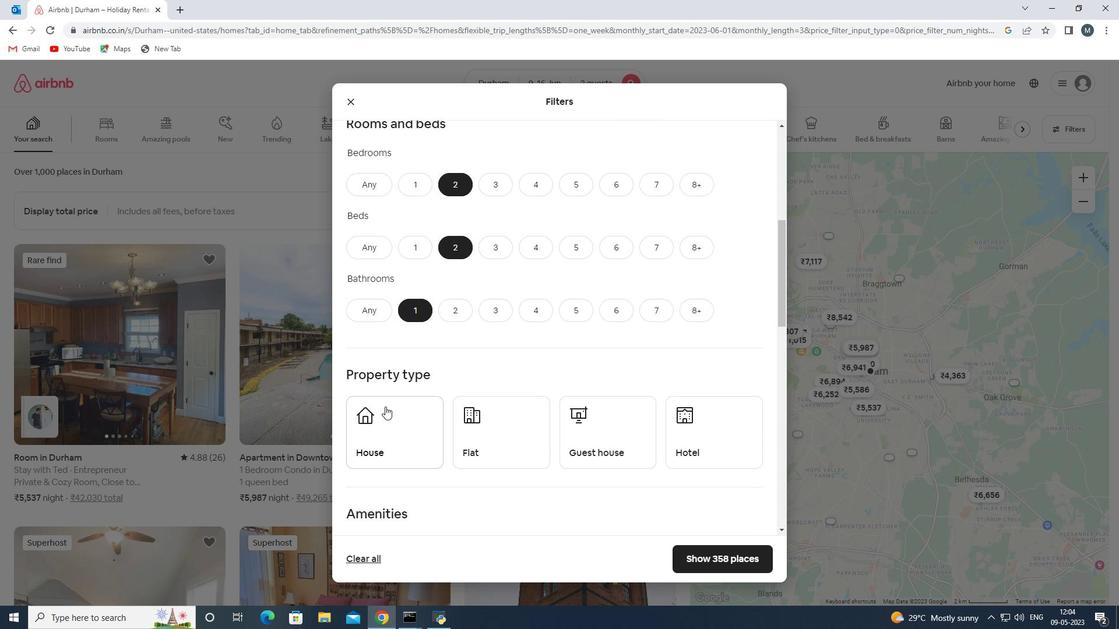 
Action: Mouse pressed left at (382, 408)
Screenshot: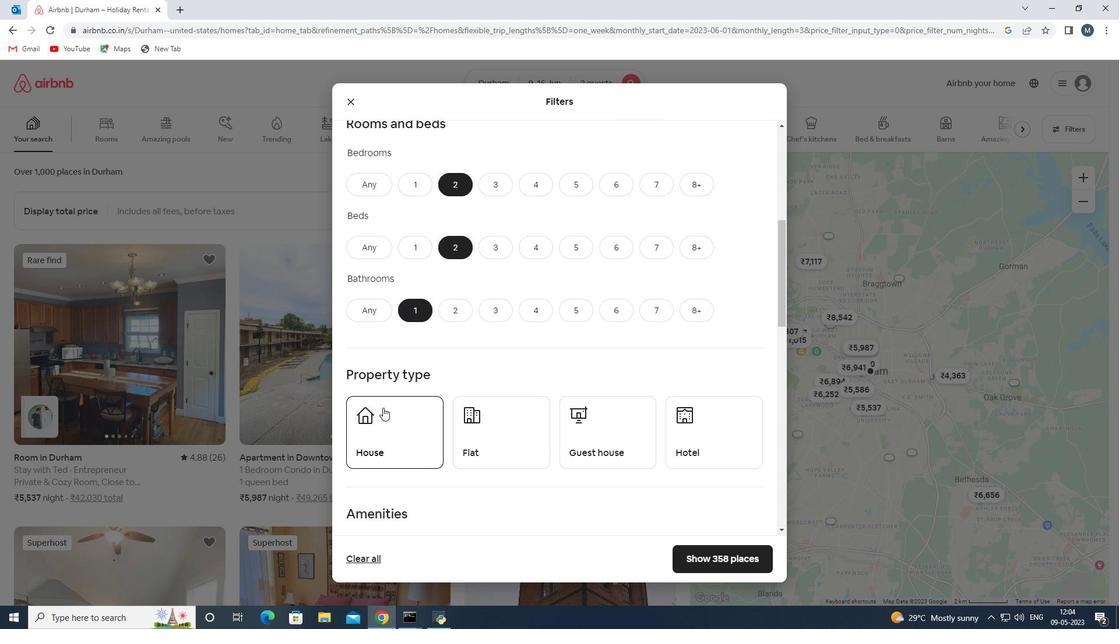 
Action: Mouse moved to (470, 413)
Screenshot: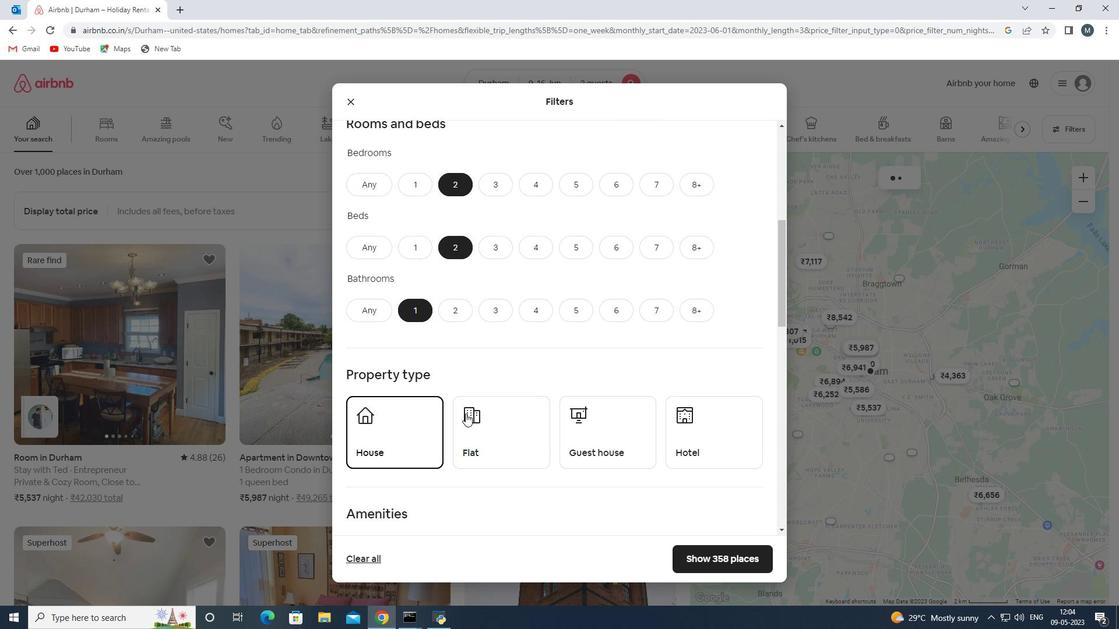 
Action: Mouse pressed left at (470, 413)
Screenshot: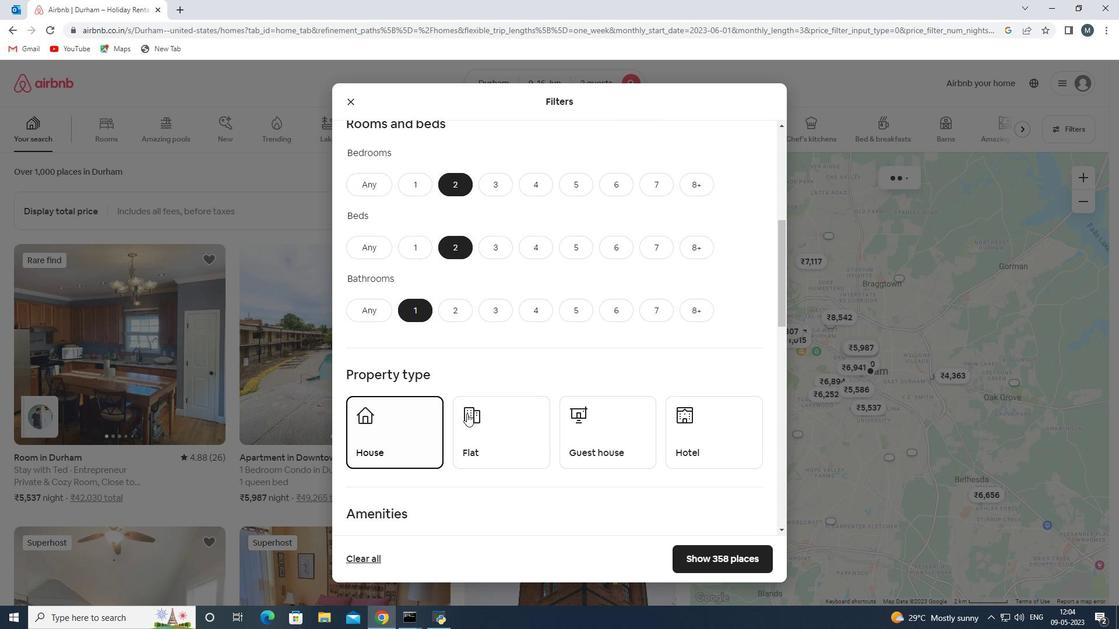
Action: Mouse moved to (571, 417)
Screenshot: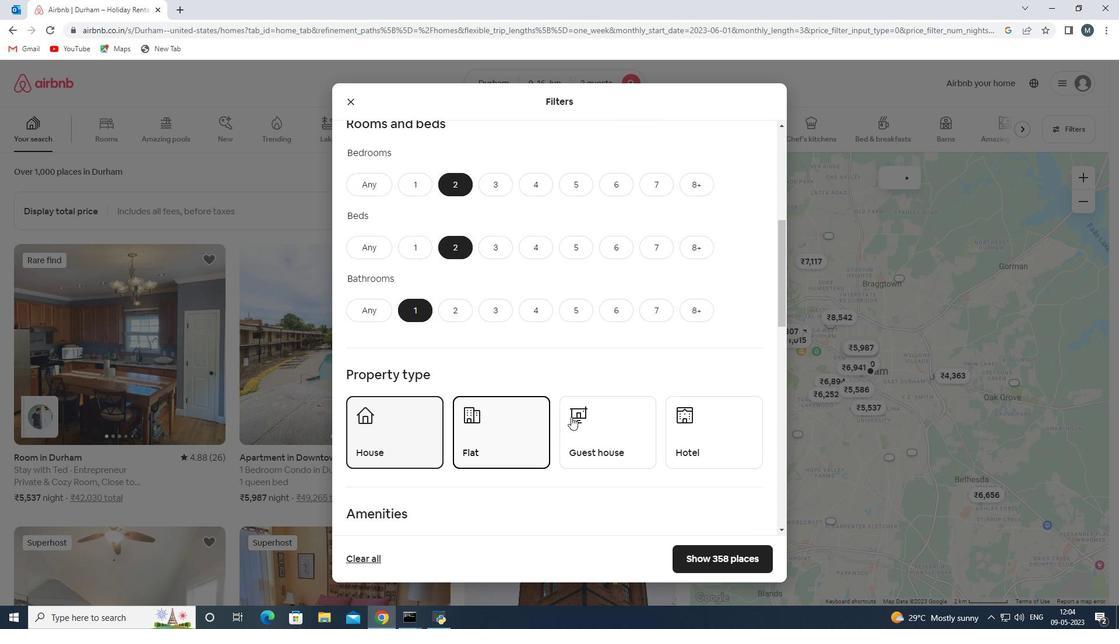 
Action: Mouse pressed left at (571, 417)
Screenshot: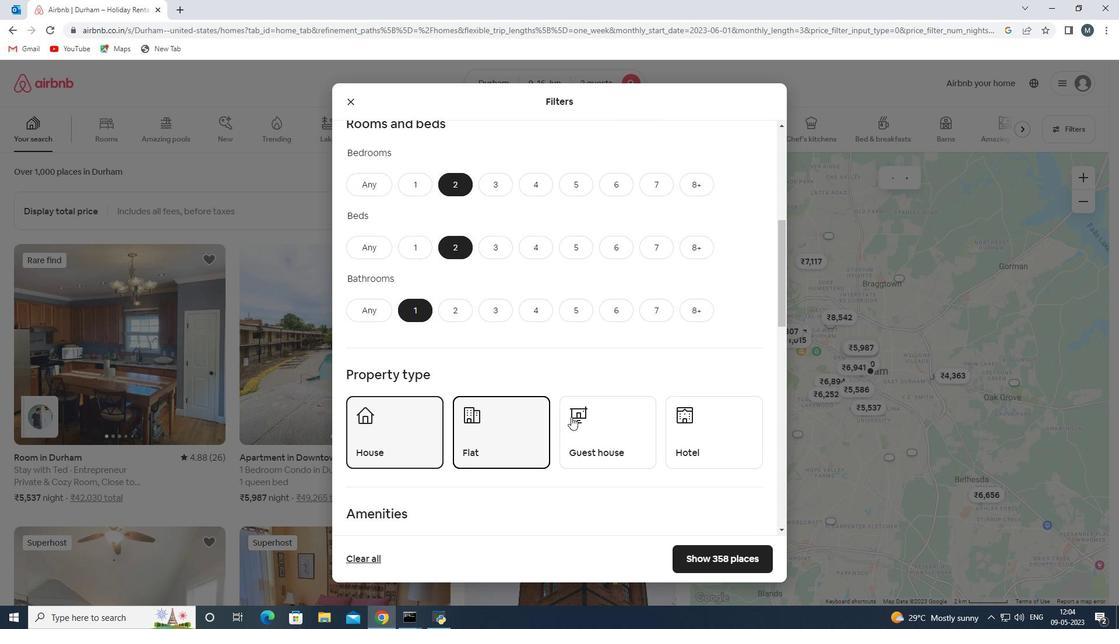 
Action: Mouse moved to (564, 401)
Screenshot: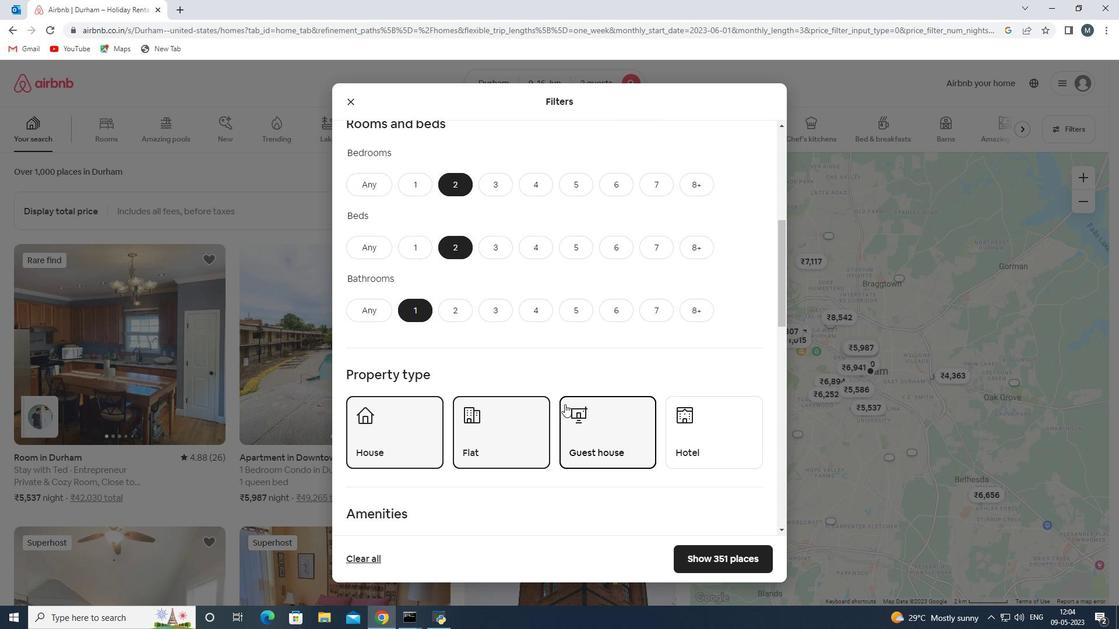 
Action: Mouse scrolled (564, 401) with delta (0, 0)
Screenshot: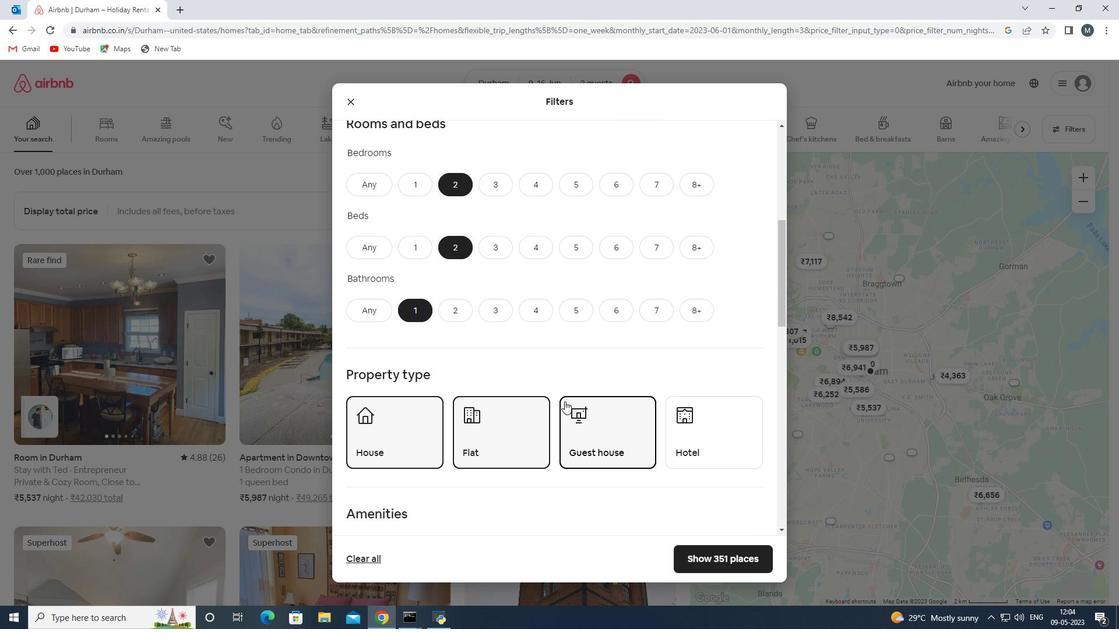 
Action: Mouse moved to (489, 409)
Screenshot: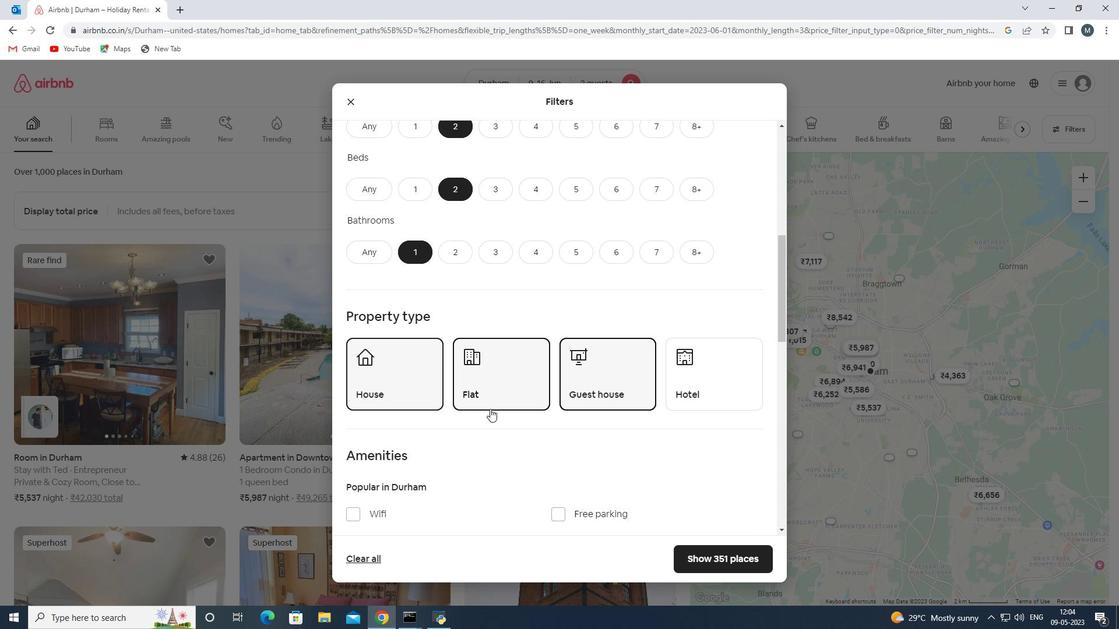 
Action: Mouse scrolled (489, 409) with delta (0, 0)
Screenshot: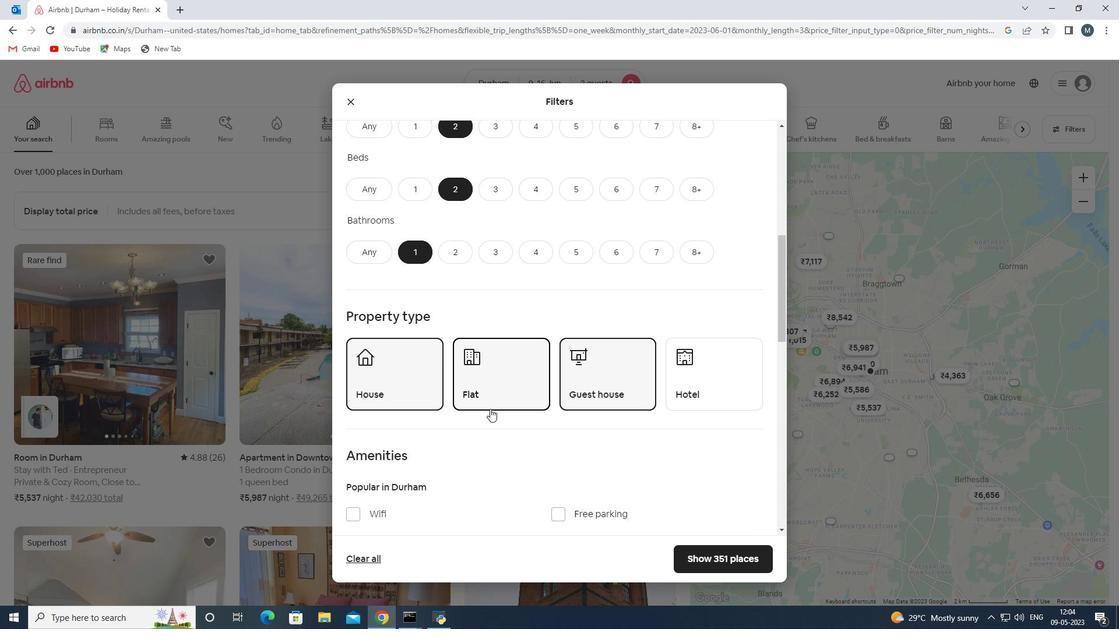 
Action: Mouse moved to (479, 393)
Screenshot: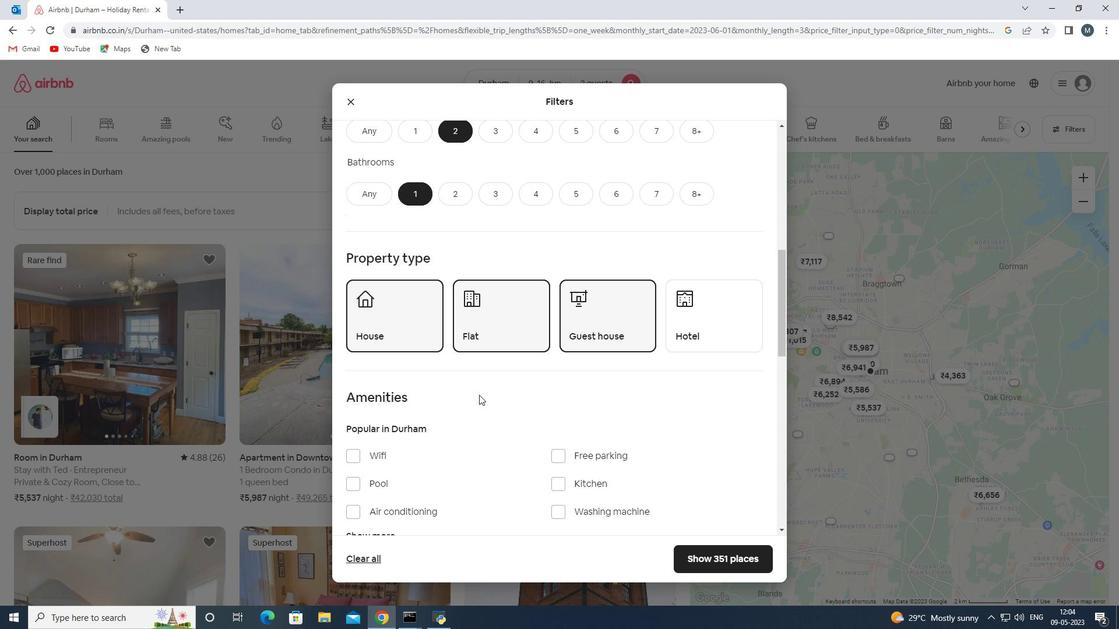 
Action: Mouse scrolled (479, 392) with delta (0, 0)
Screenshot: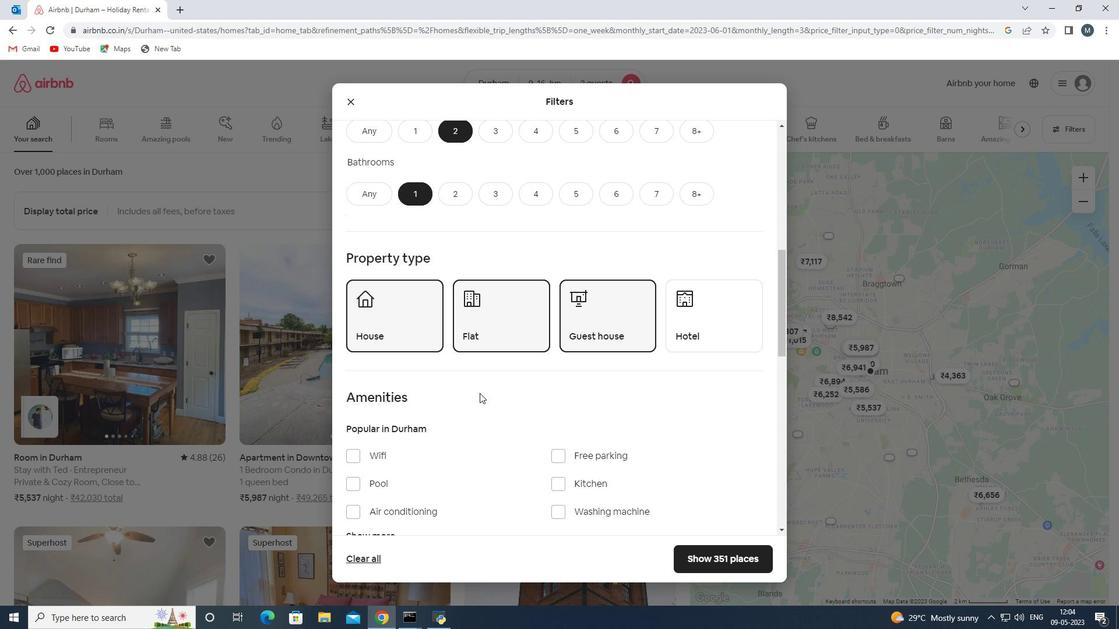 
Action: Mouse moved to (558, 455)
Screenshot: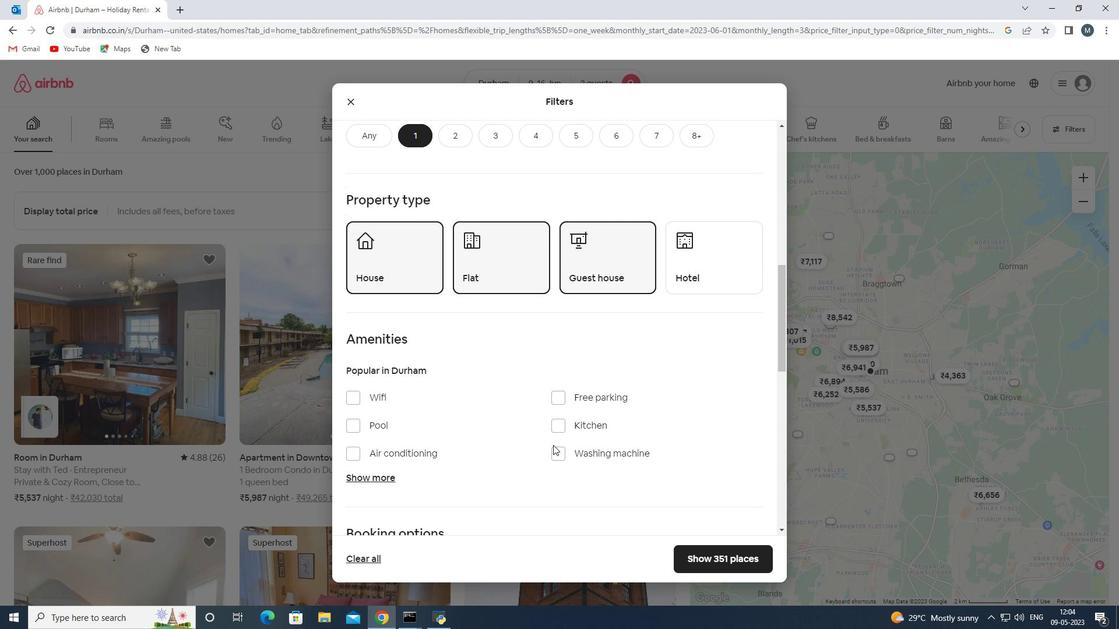
Action: Mouse pressed left at (558, 455)
Screenshot: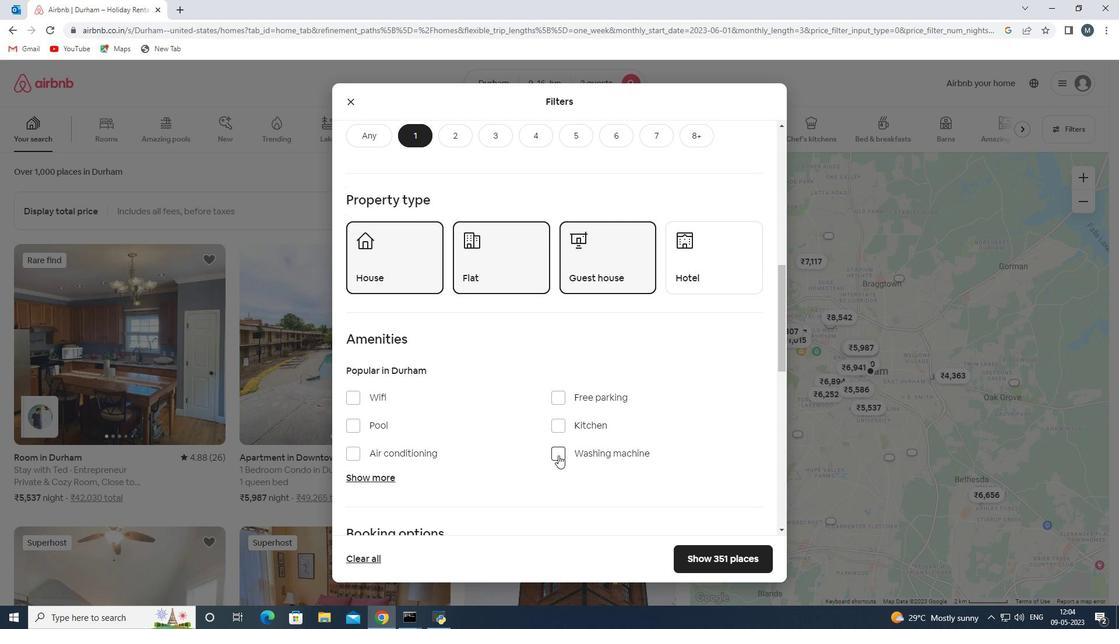 
Action: Mouse moved to (531, 410)
Screenshot: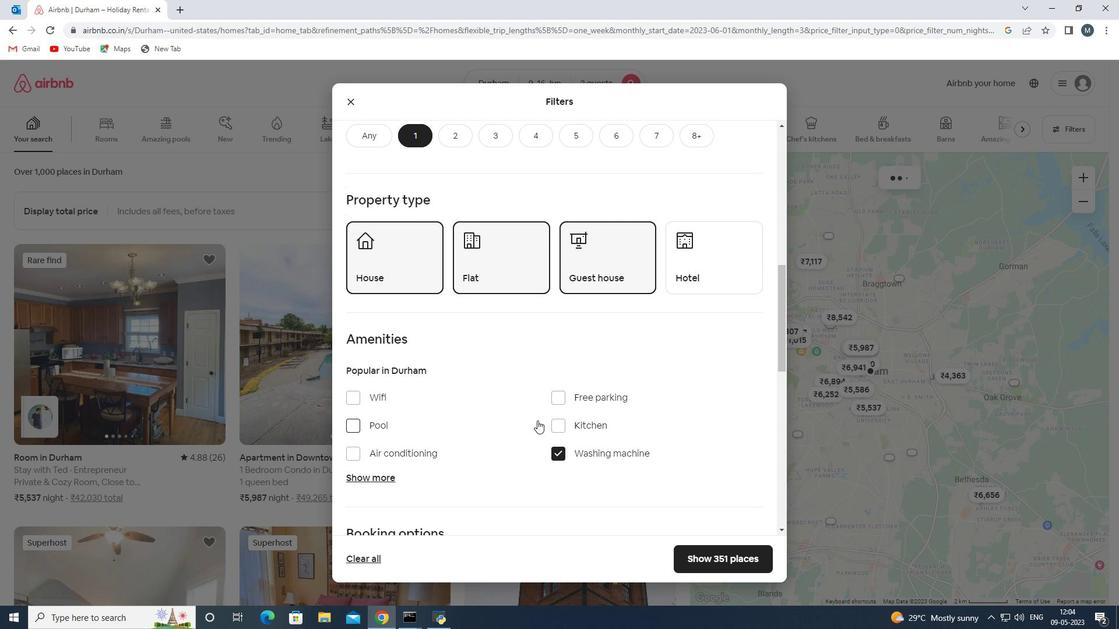 
Action: Mouse scrolled (531, 409) with delta (0, 0)
Screenshot: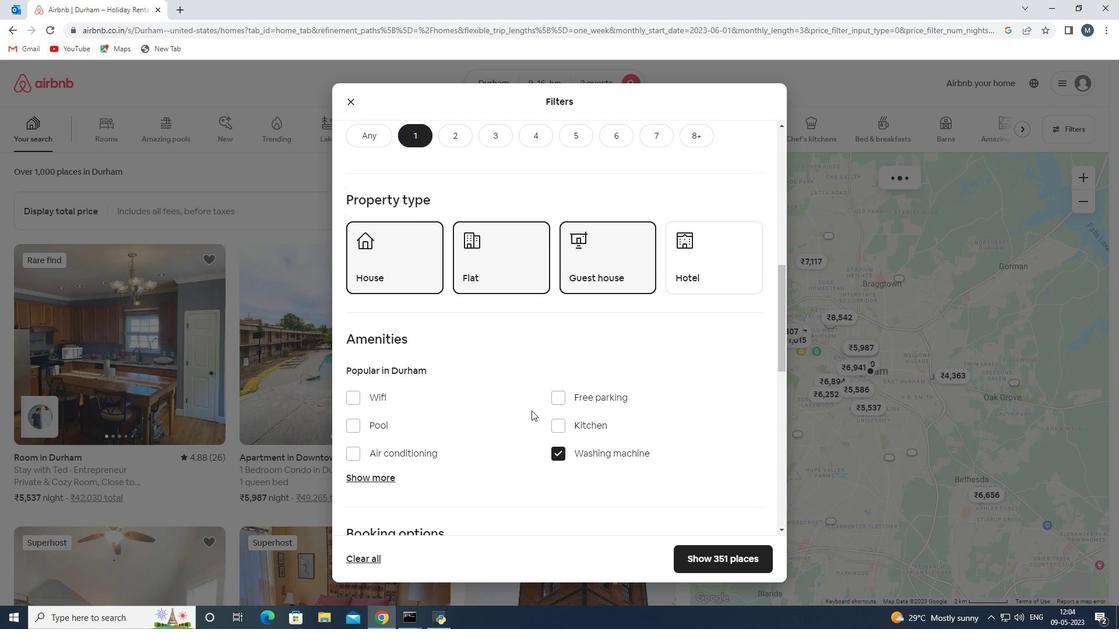 
Action: Mouse moved to (531, 409)
Screenshot: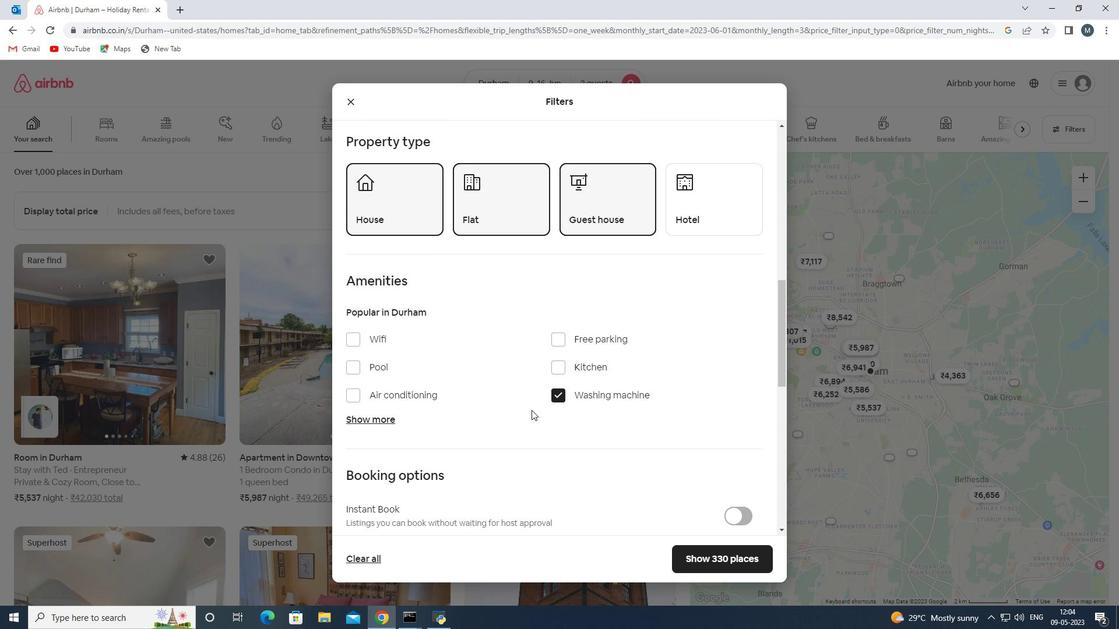 
Action: Mouse scrolled (531, 409) with delta (0, 0)
Screenshot: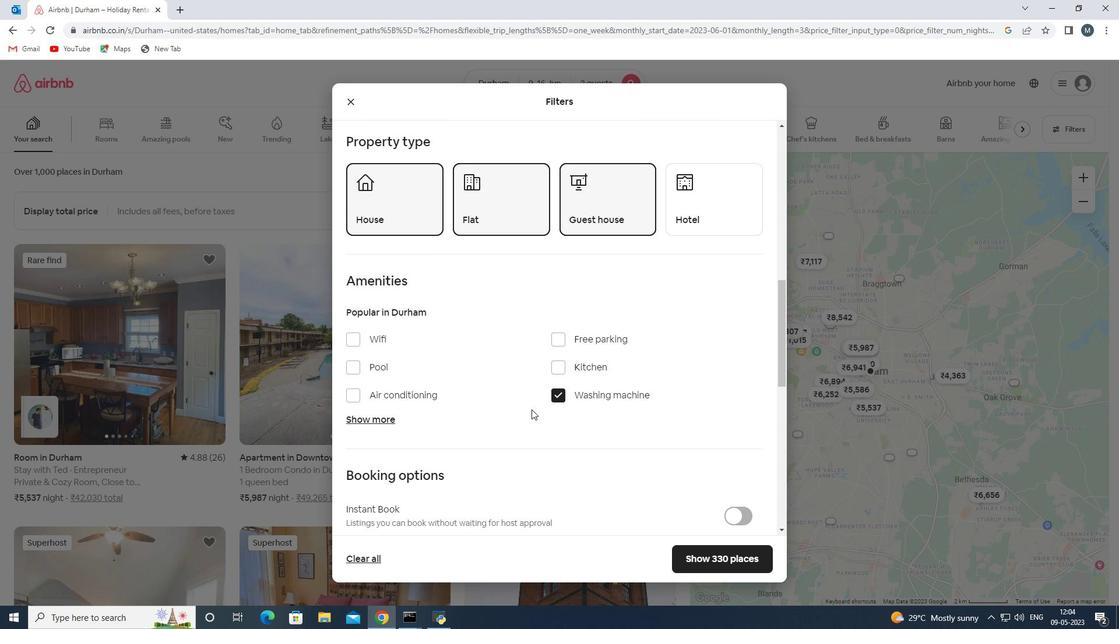 
Action: Mouse moved to (530, 409)
Screenshot: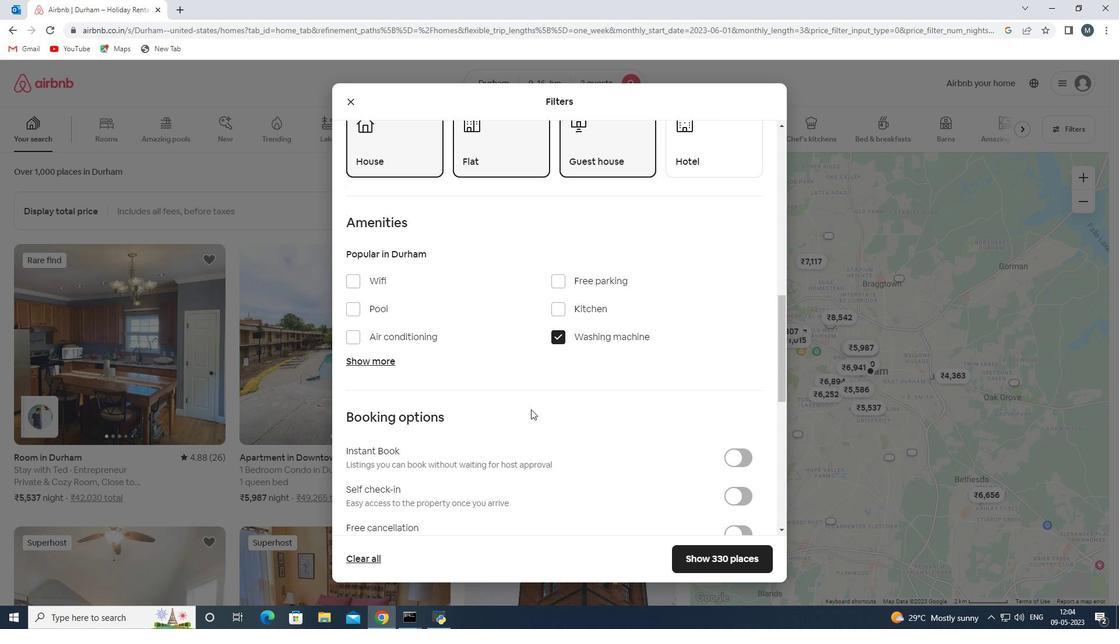 
Action: Mouse scrolled (530, 408) with delta (0, 0)
Screenshot: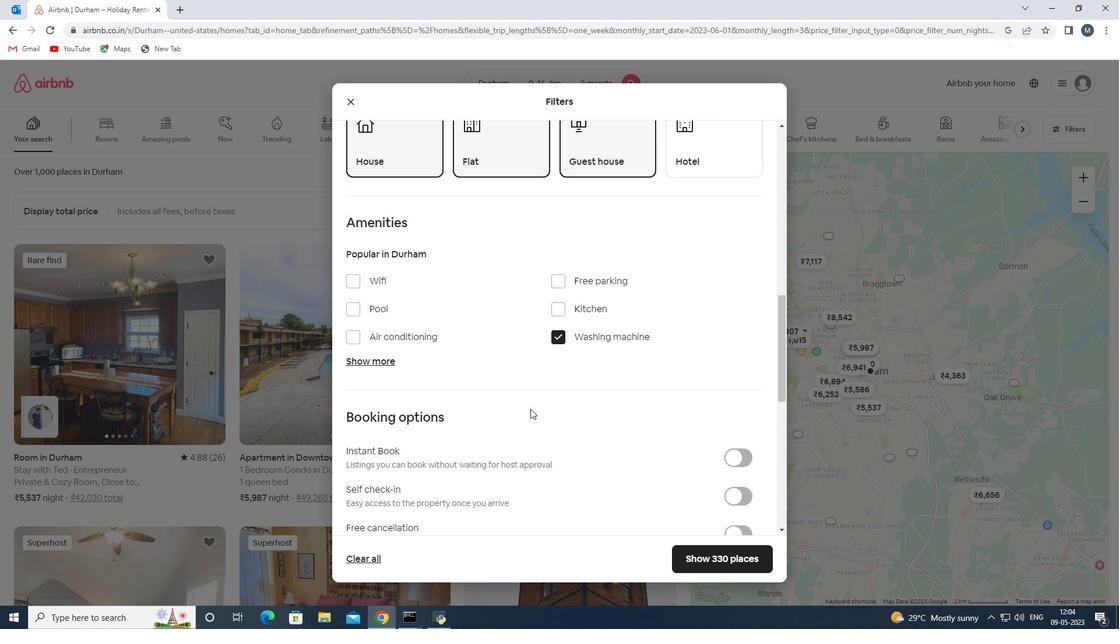 
Action: Mouse moved to (530, 409)
Screenshot: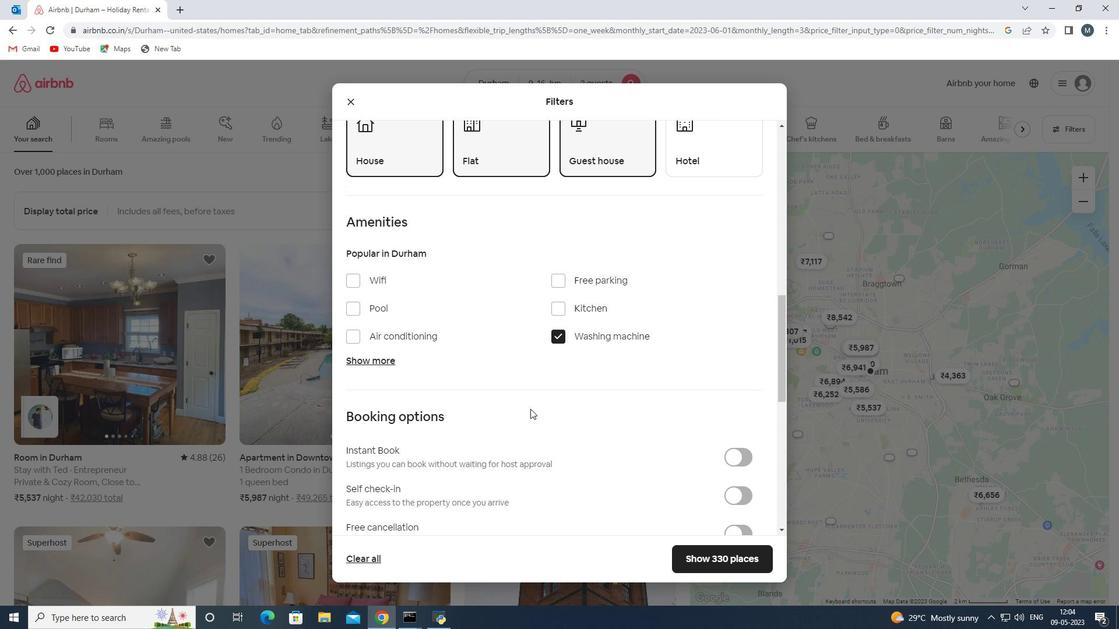 
Action: Mouse scrolled (530, 408) with delta (0, 0)
Screenshot: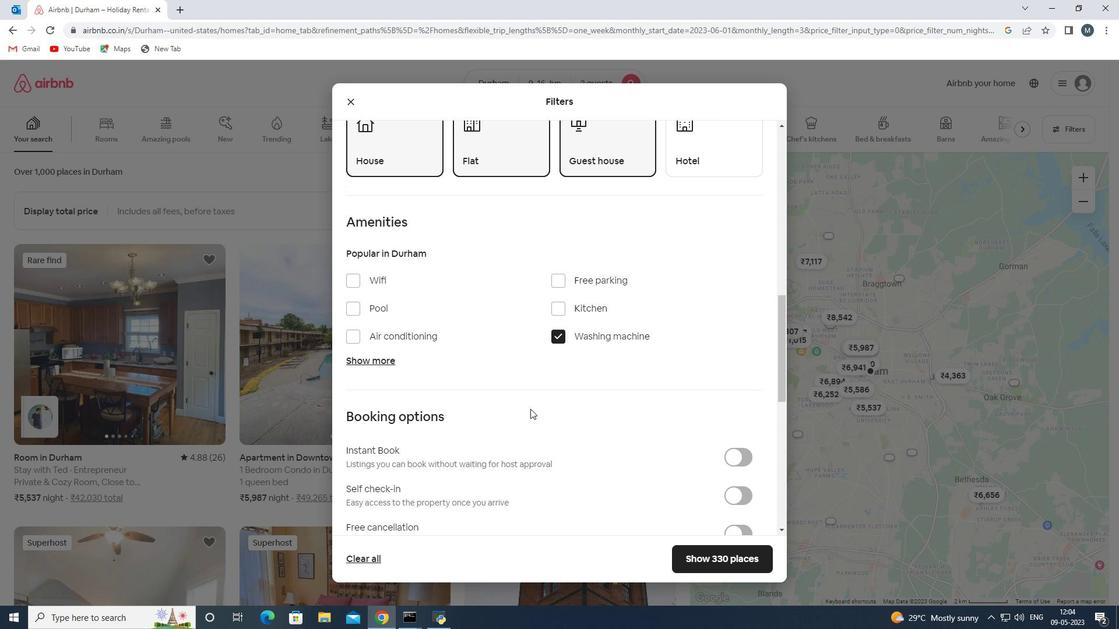
Action: Mouse moved to (745, 378)
Screenshot: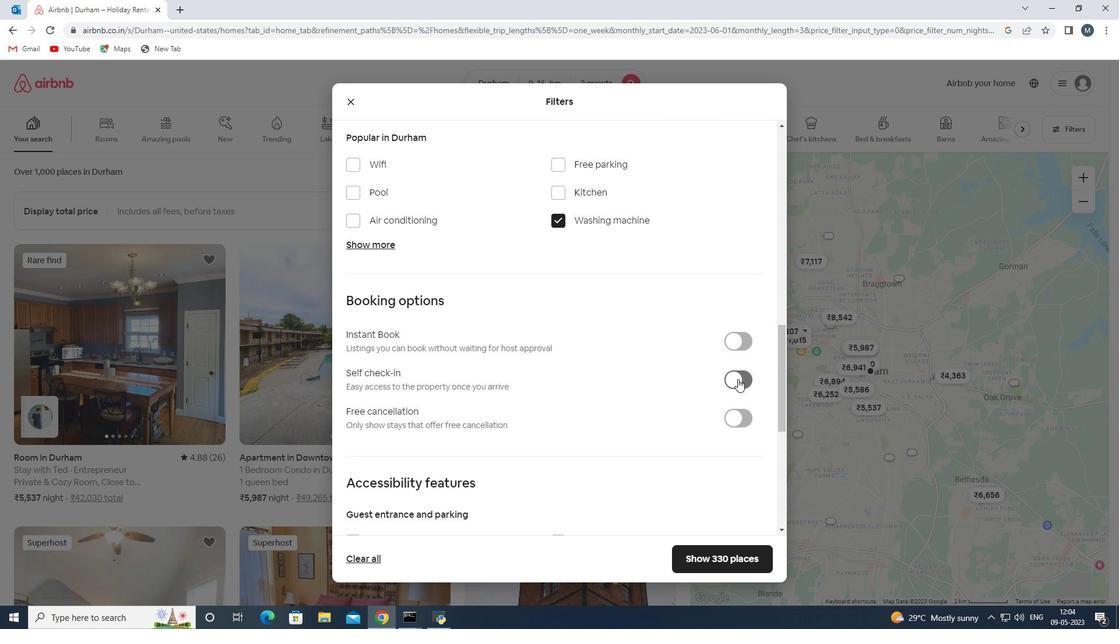 
Action: Mouse pressed left at (745, 378)
Screenshot: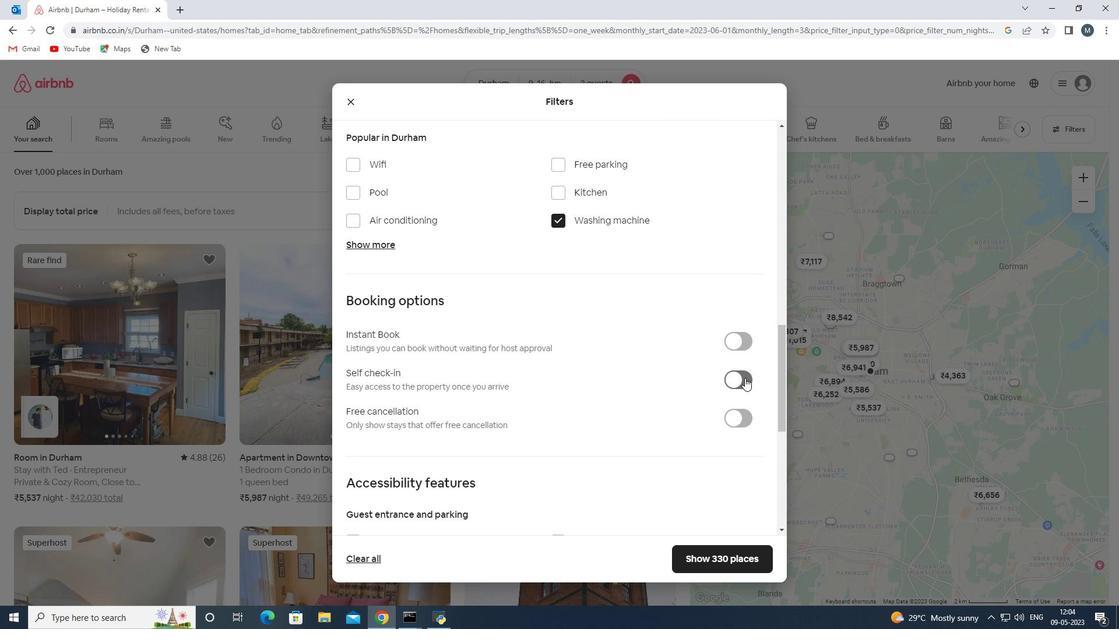 
Action: Mouse moved to (640, 384)
Screenshot: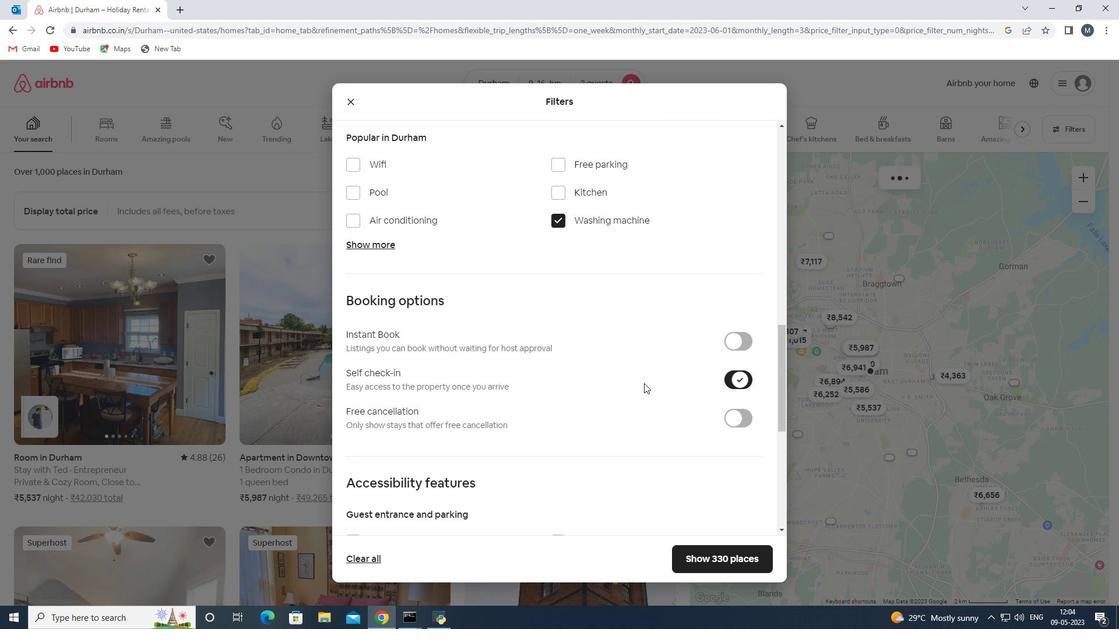 
Action: Mouse scrolled (640, 383) with delta (0, 0)
Screenshot: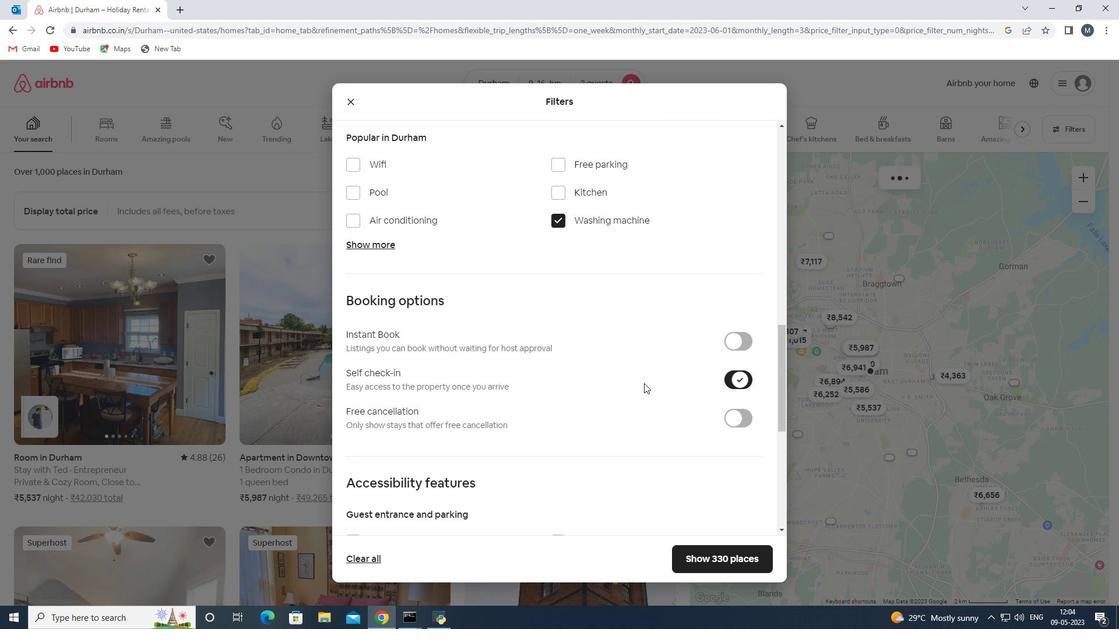 
Action: Mouse moved to (636, 384)
Screenshot: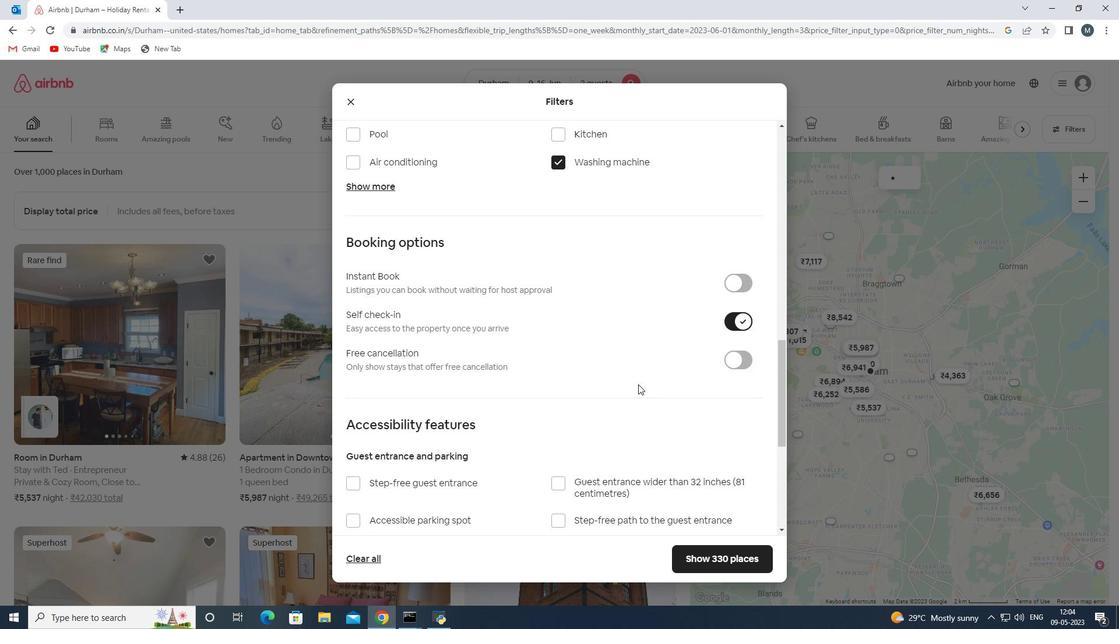 
Action: Mouse scrolled (637, 384) with delta (0, 0)
Screenshot: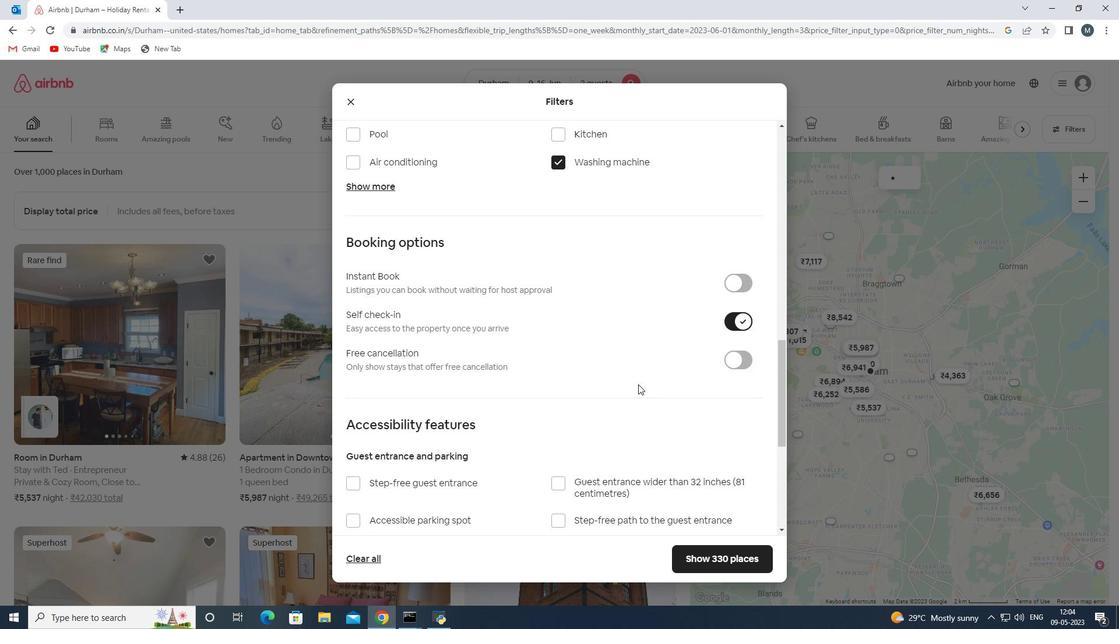 
Action: Mouse moved to (635, 385)
Screenshot: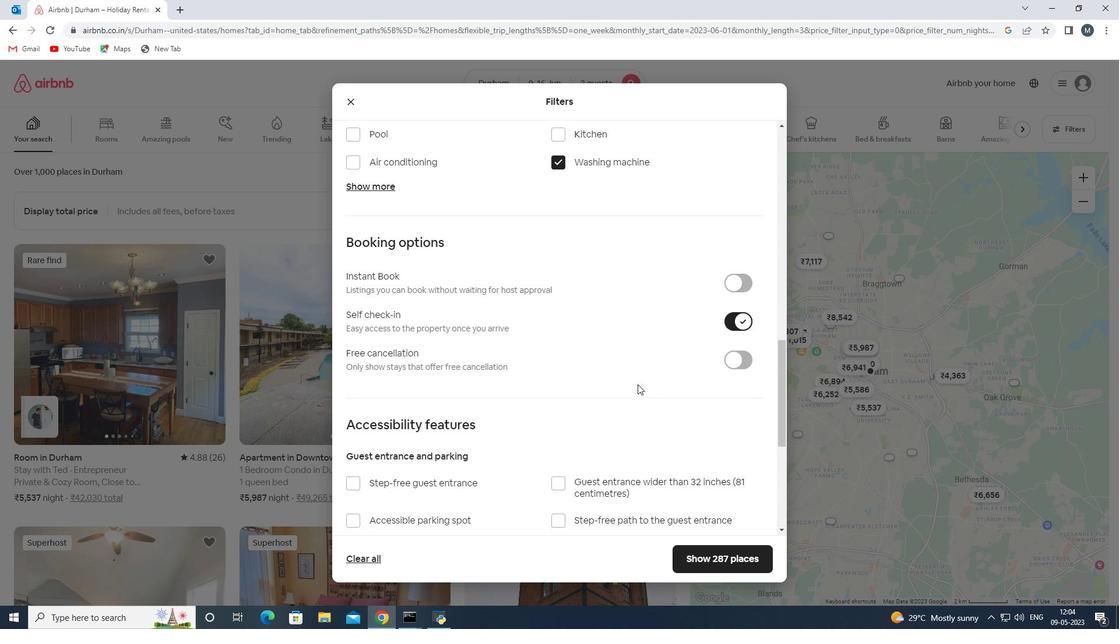 
Action: Mouse scrolled (635, 384) with delta (0, 0)
Screenshot: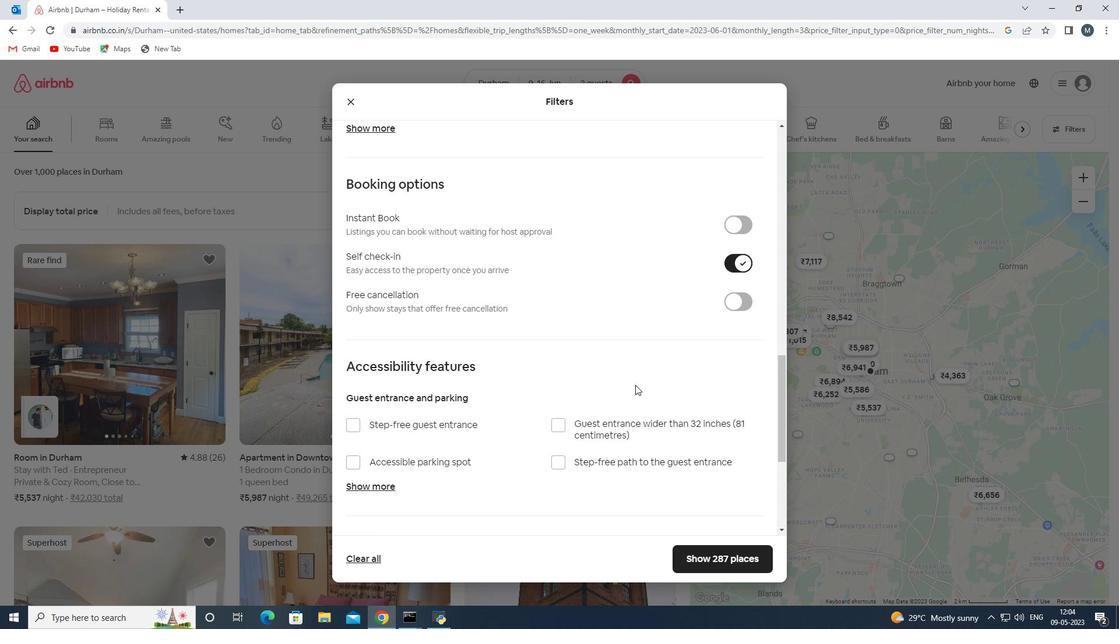 
Action: Mouse moved to (633, 385)
Screenshot: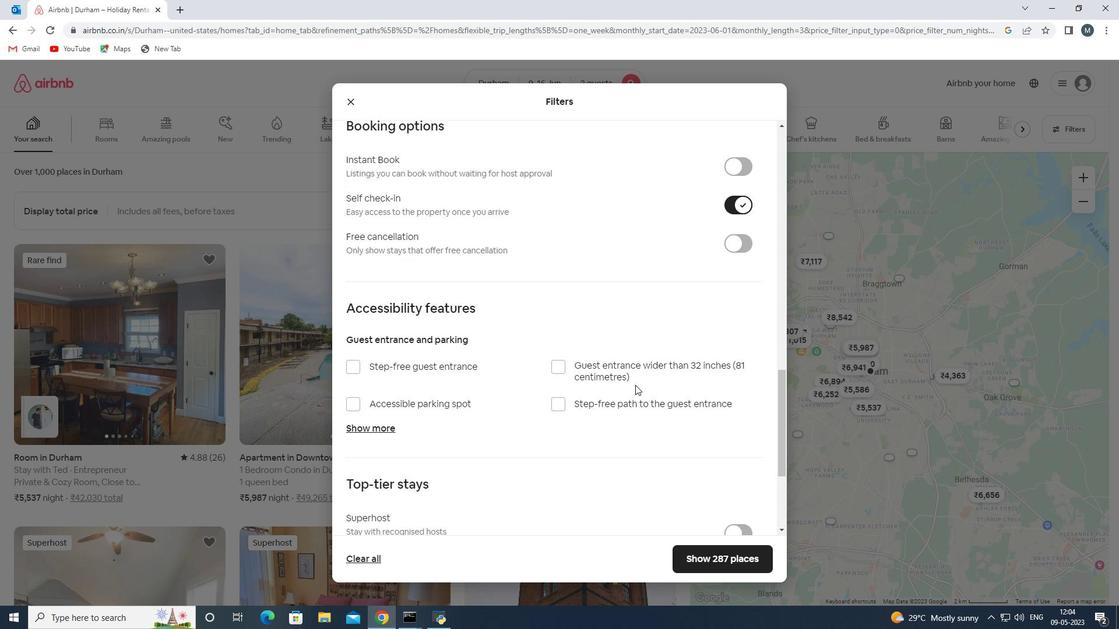 
Action: Mouse scrolled (633, 385) with delta (0, 0)
Screenshot: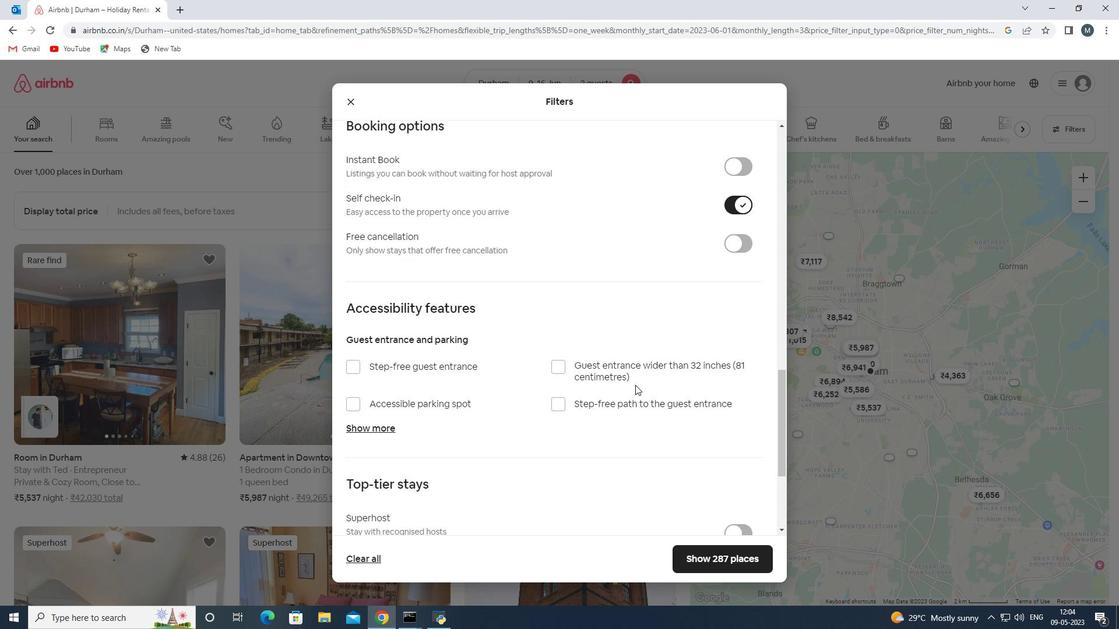 
Action: Mouse moved to (533, 409)
Screenshot: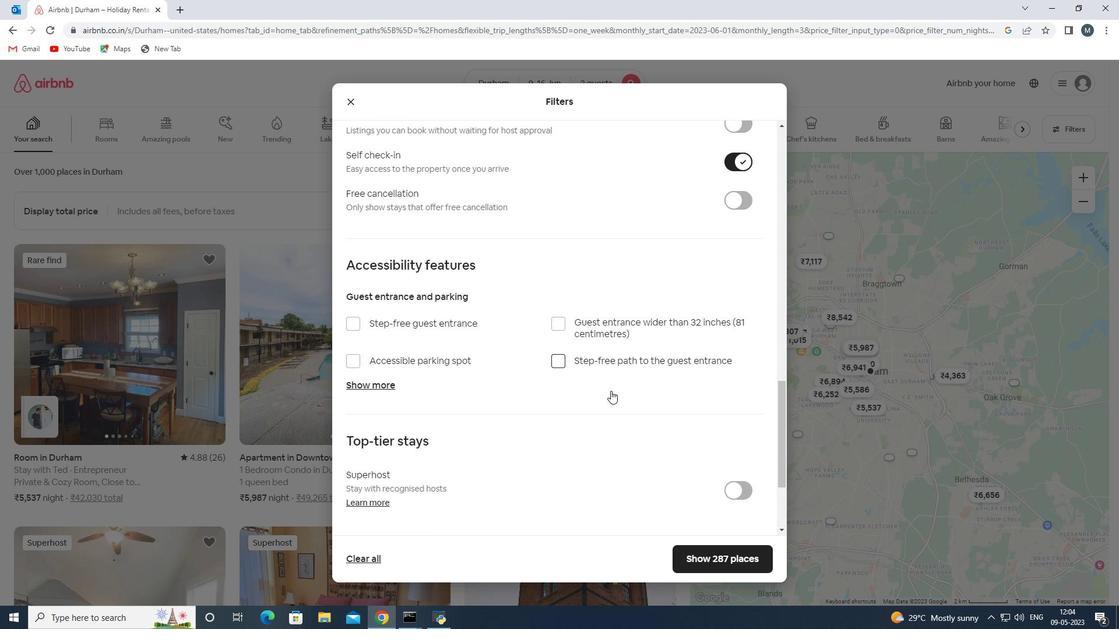 
Action: Mouse scrolled (605, 391) with delta (0, 0)
Screenshot: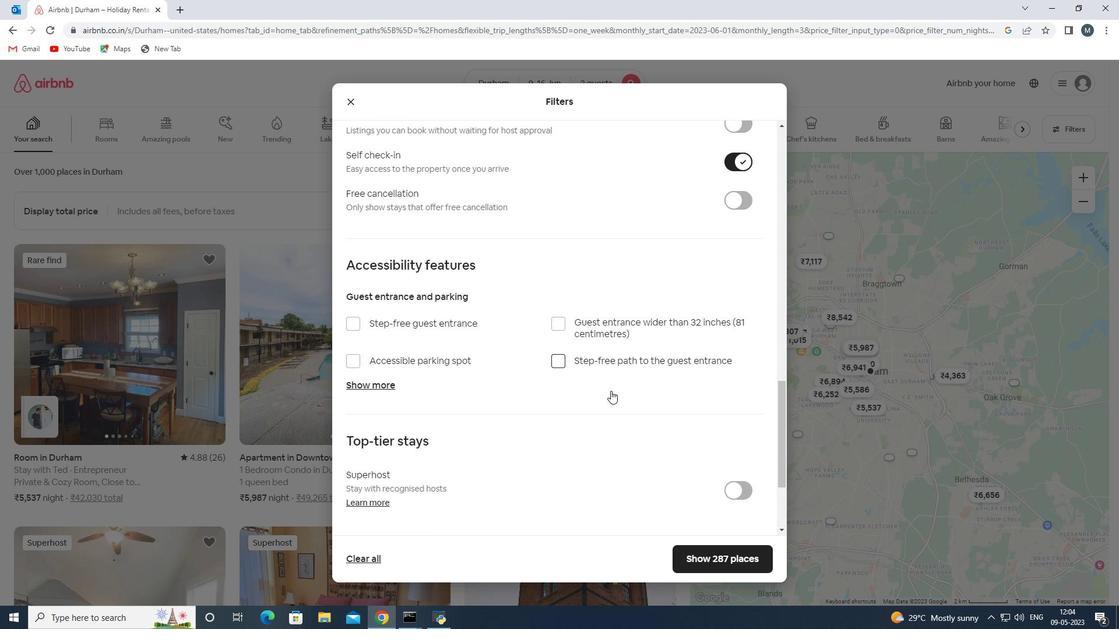 
Action: Mouse moved to (516, 412)
Screenshot: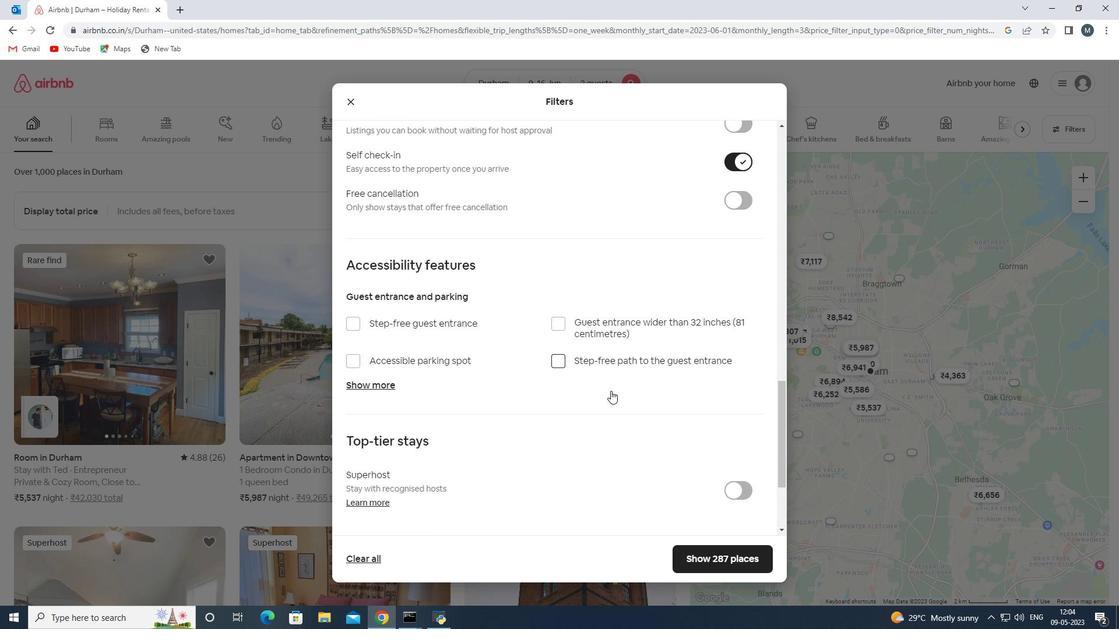 
Action: Mouse scrolled (527, 409) with delta (0, 0)
Screenshot: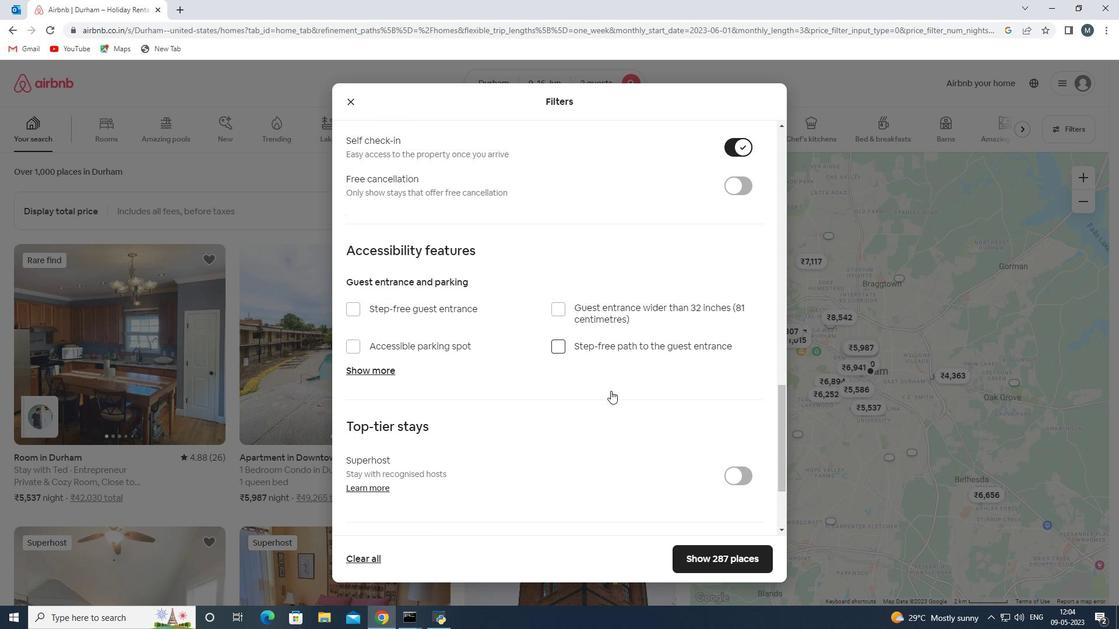 
Action: Mouse moved to (471, 417)
Screenshot: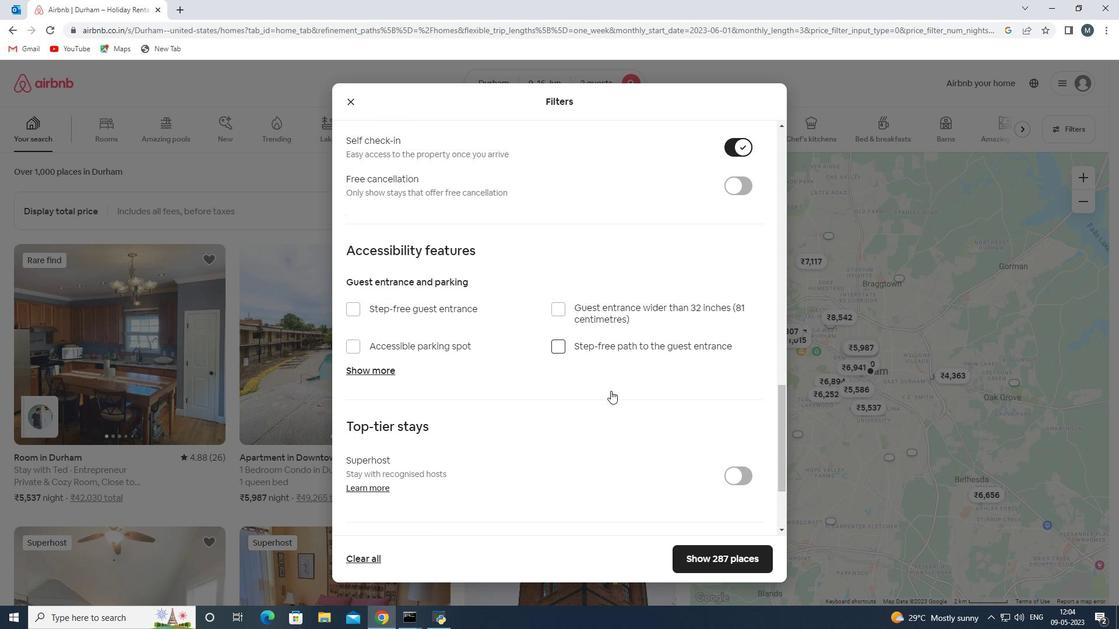 
Action: Mouse scrolled (515, 412) with delta (0, 0)
Screenshot: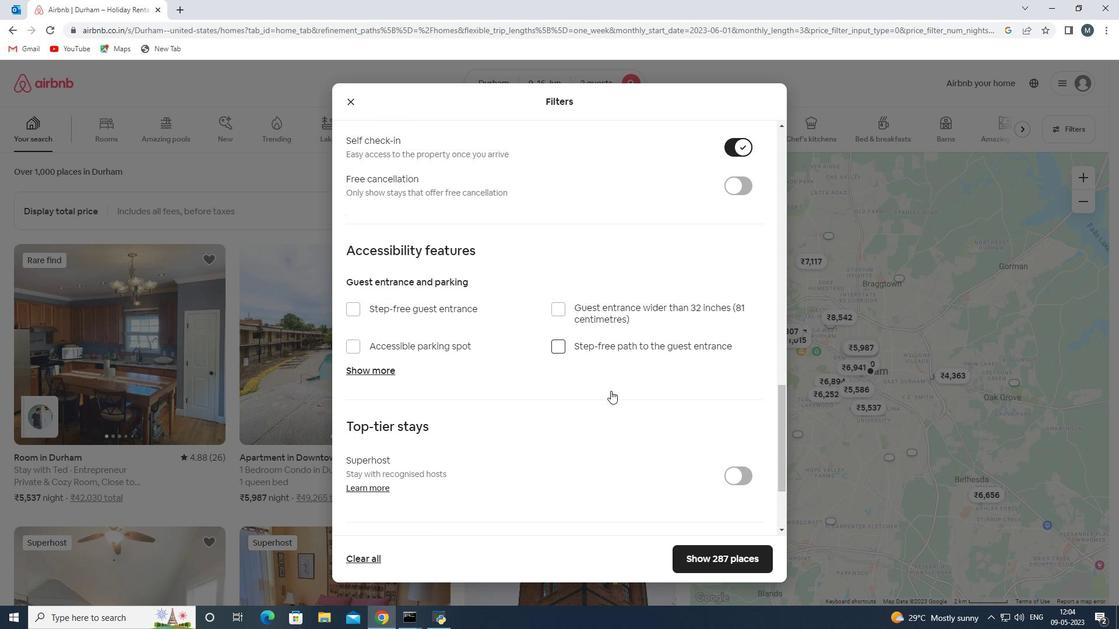 
Action: Mouse moved to (437, 423)
Screenshot: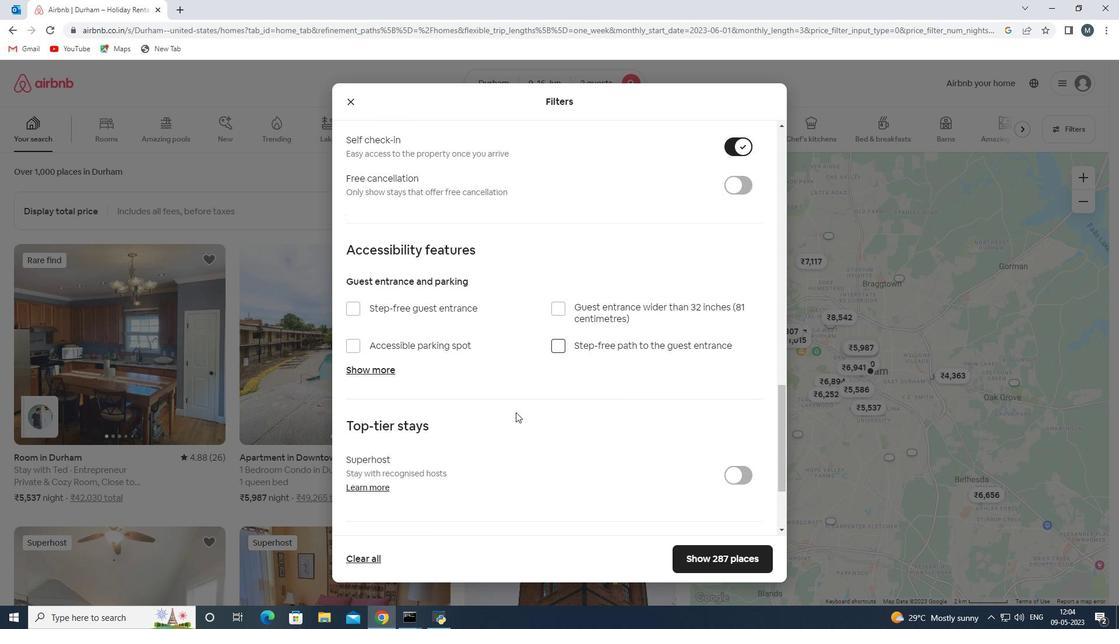 
Action: Mouse scrolled (437, 422) with delta (0, 0)
Screenshot: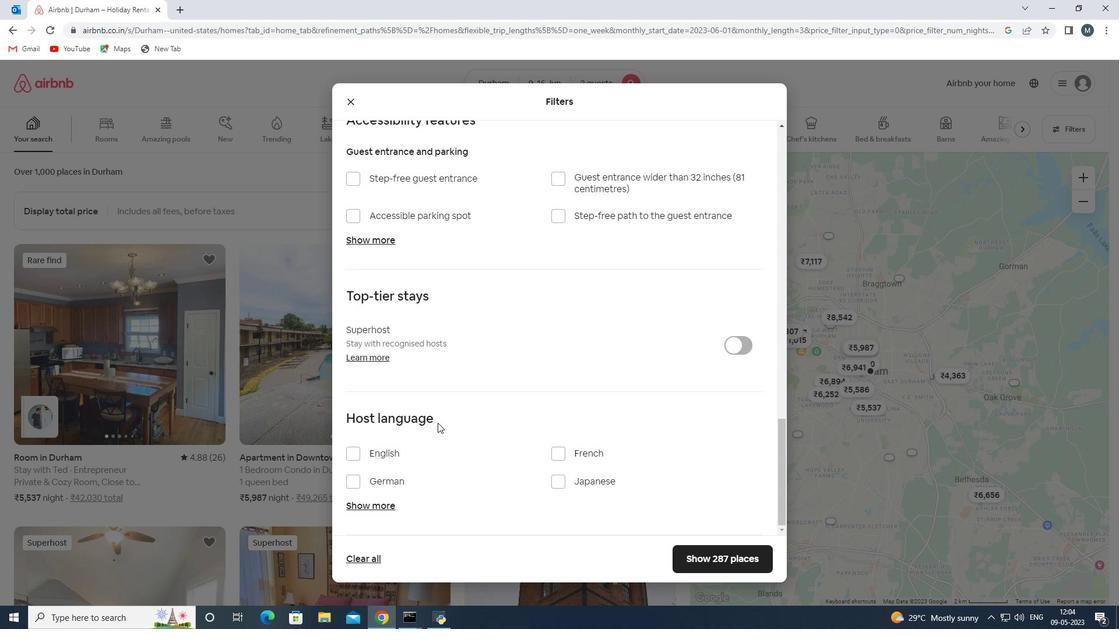 
Action: Mouse moved to (436, 423)
Screenshot: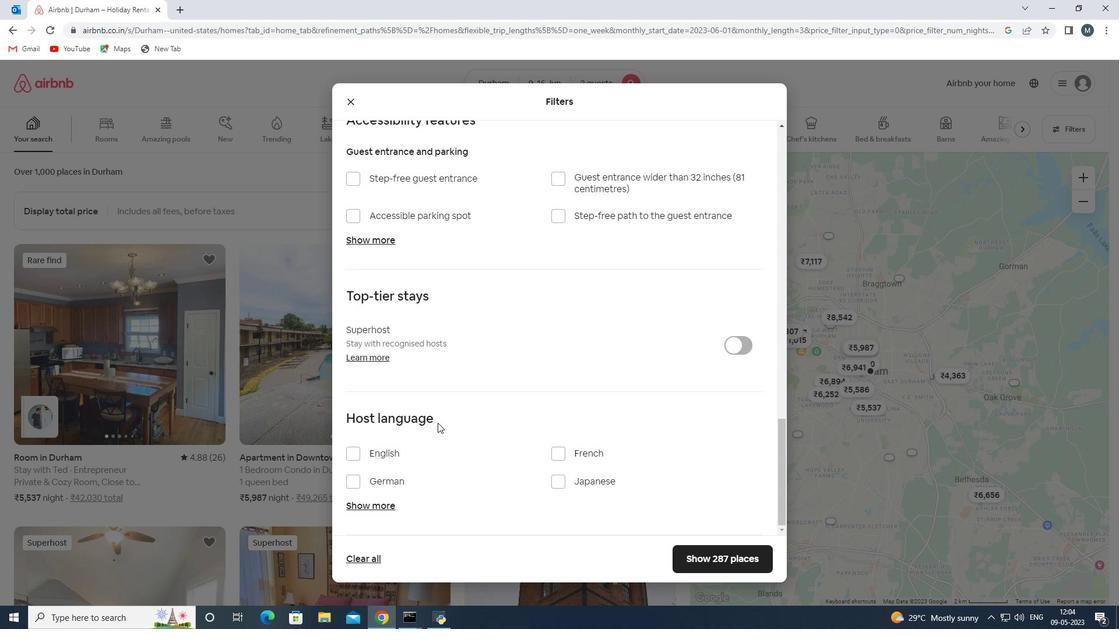 
Action: Mouse scrolled (436, 423) with delta (0, 0)
Screenshot: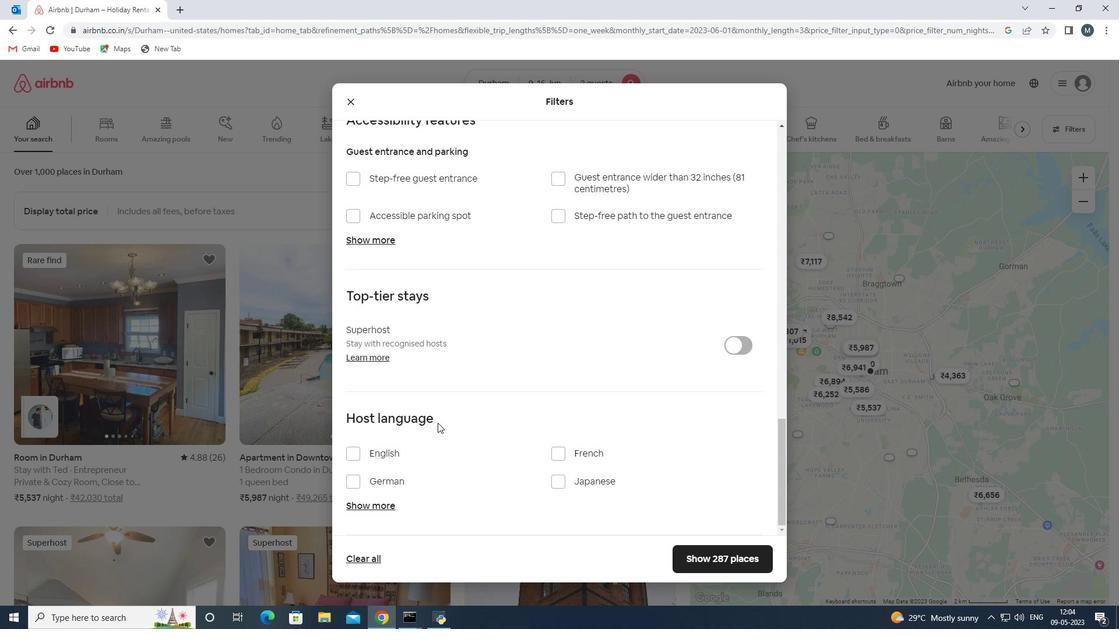 
Action: Mouse moved to (380, 450)
Screenshot: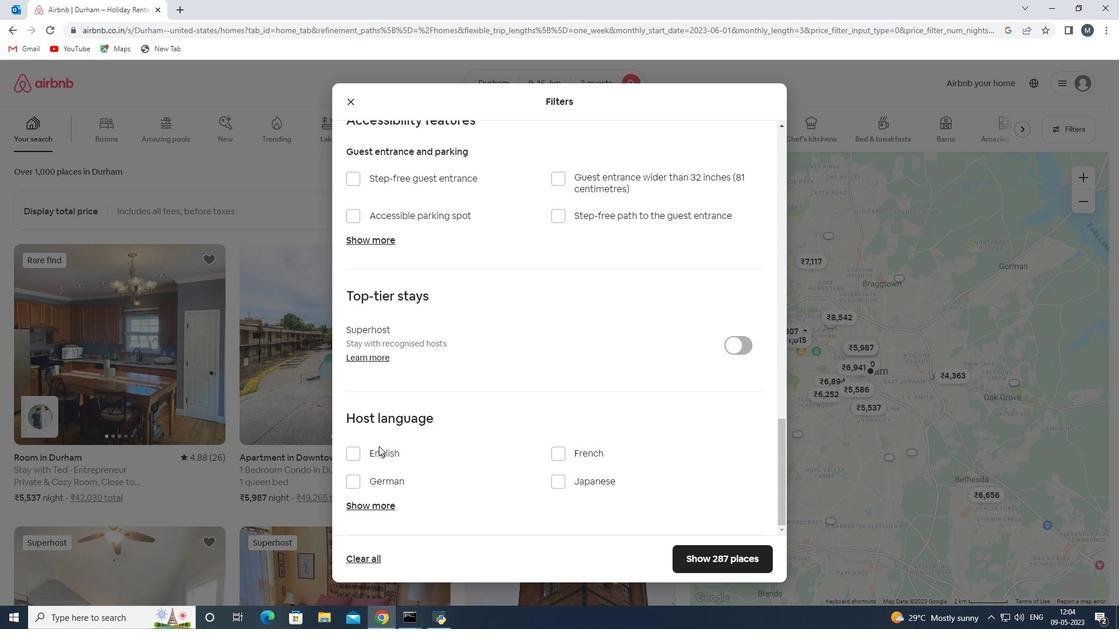 
Action: Mouse pressed left at (380, 450)
Screenshot: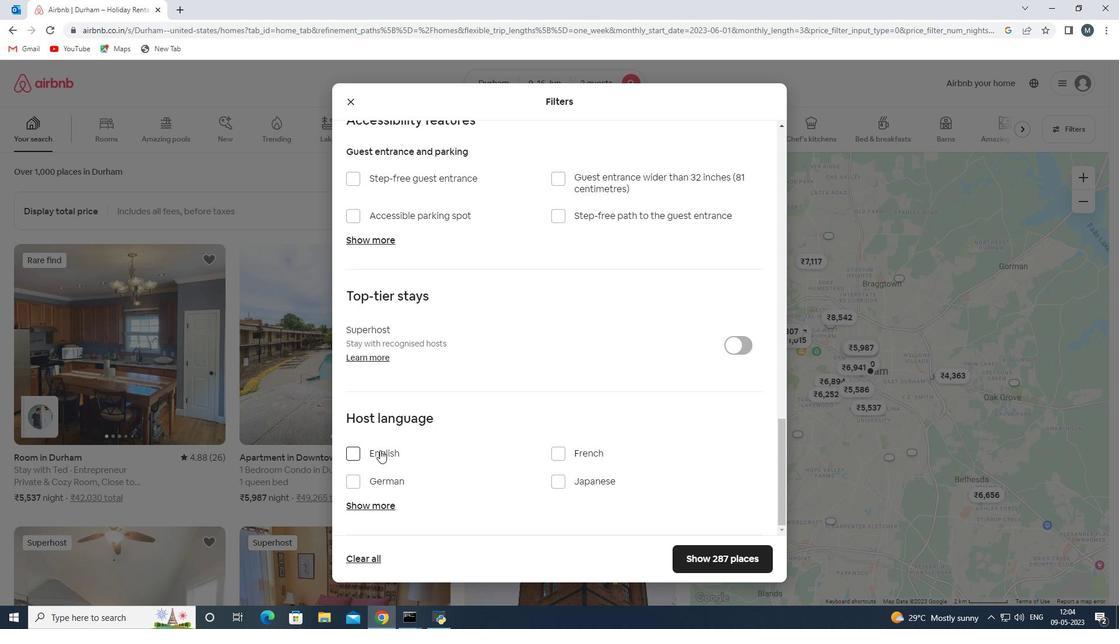 
Action: Mouse moved to (712, 553)
Screenshot: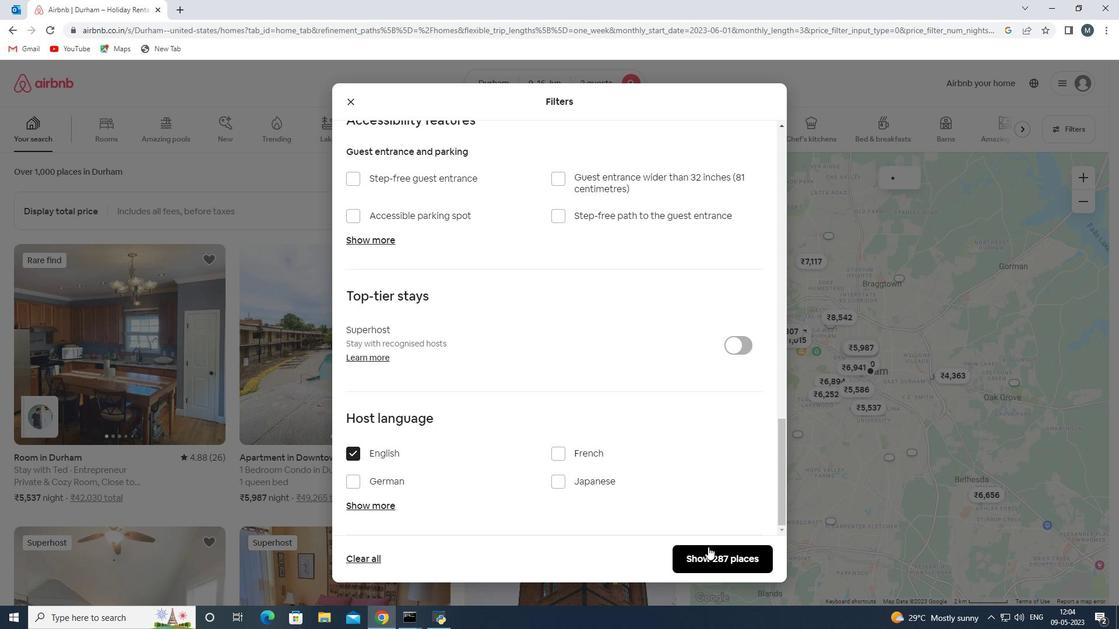 
Action: Mouse pressed left at (712, 553)
Screenshot: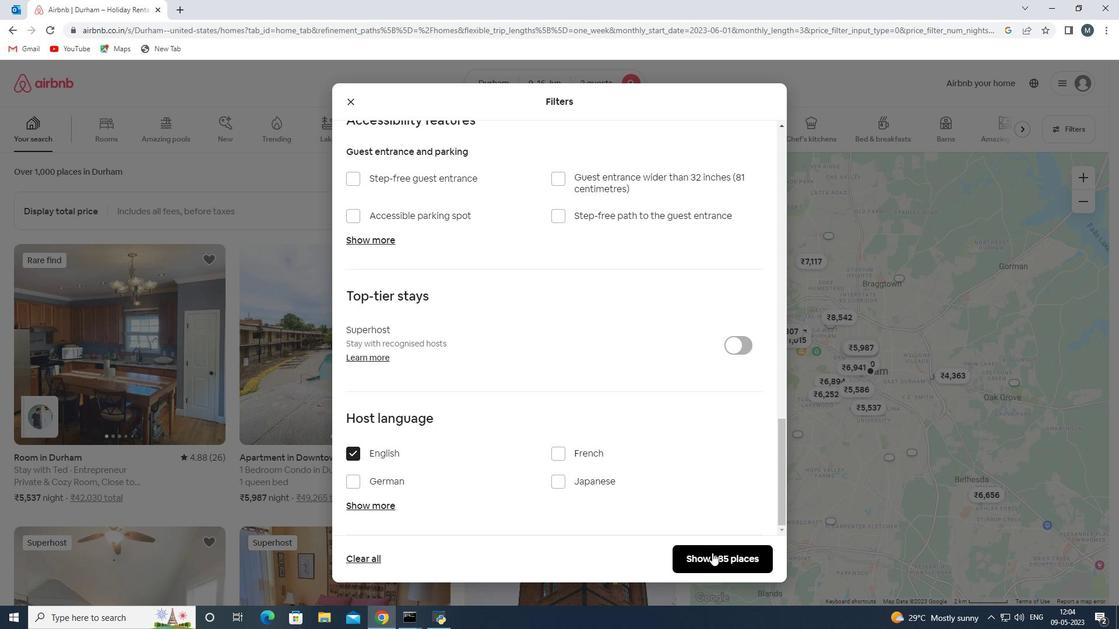 
Action: Mouse moved to (712, 553)
Screenshot: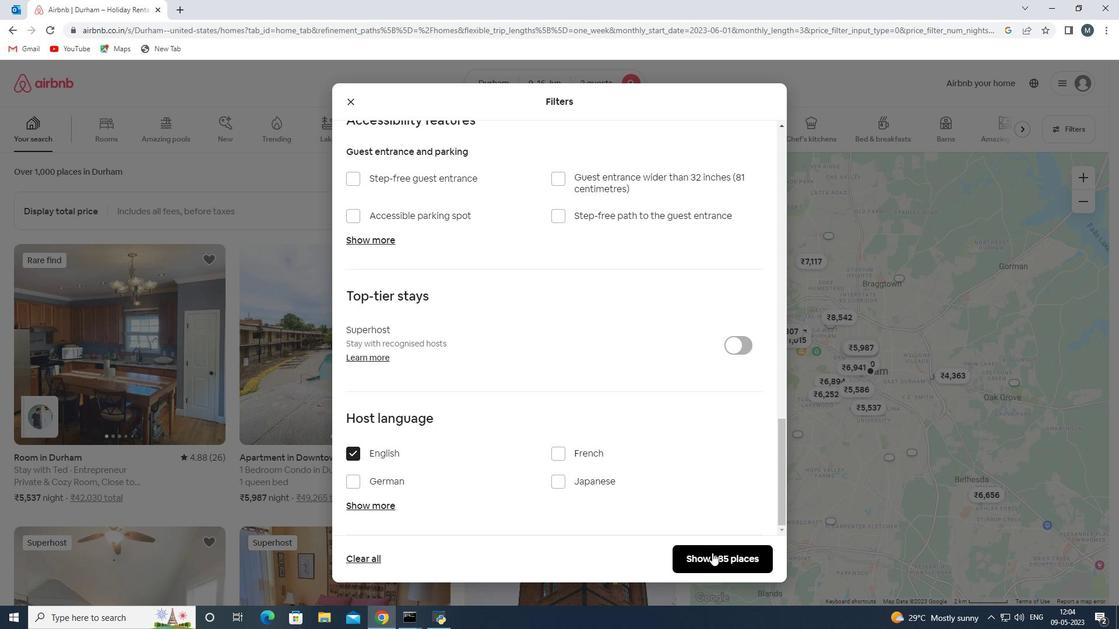 
